 Task: Open Card Competitive Analysis Research in Board Project Management to Workspace Customer Support and add a team member Softage.3@softage.net, a label Red, a checklist Budget Tracker, an attachment from your onedrive, a color Red and finally, add a card description 'Plan and execute company team-building activity at a virtual escape room' and a comment 'Its important to ensure that this task aligns with our overall project goals as it is part of a larger project.'. Add a start date 'Jan 07, 1900' with a due date 'Jan 14, 1900'
Action: Mouse moved to (85, 337)
Screenshot: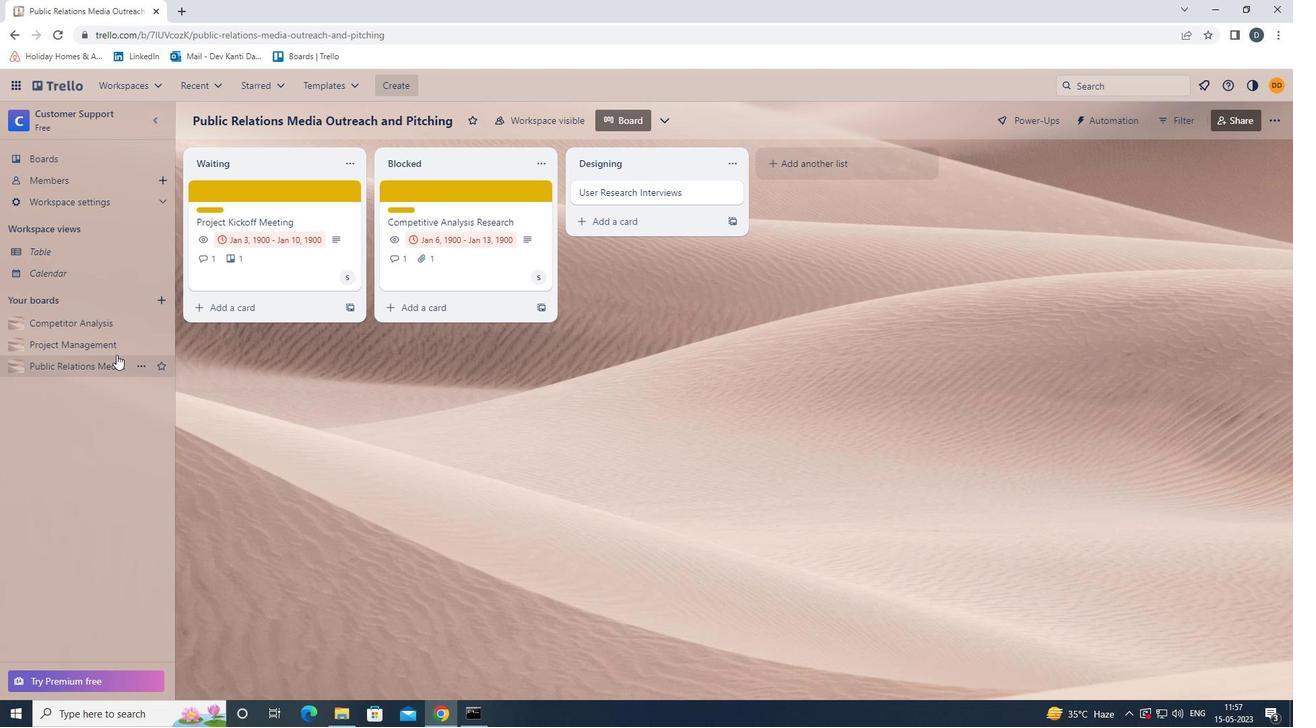 
Action: Mouse pressed left at (85, 337)
Screenshot: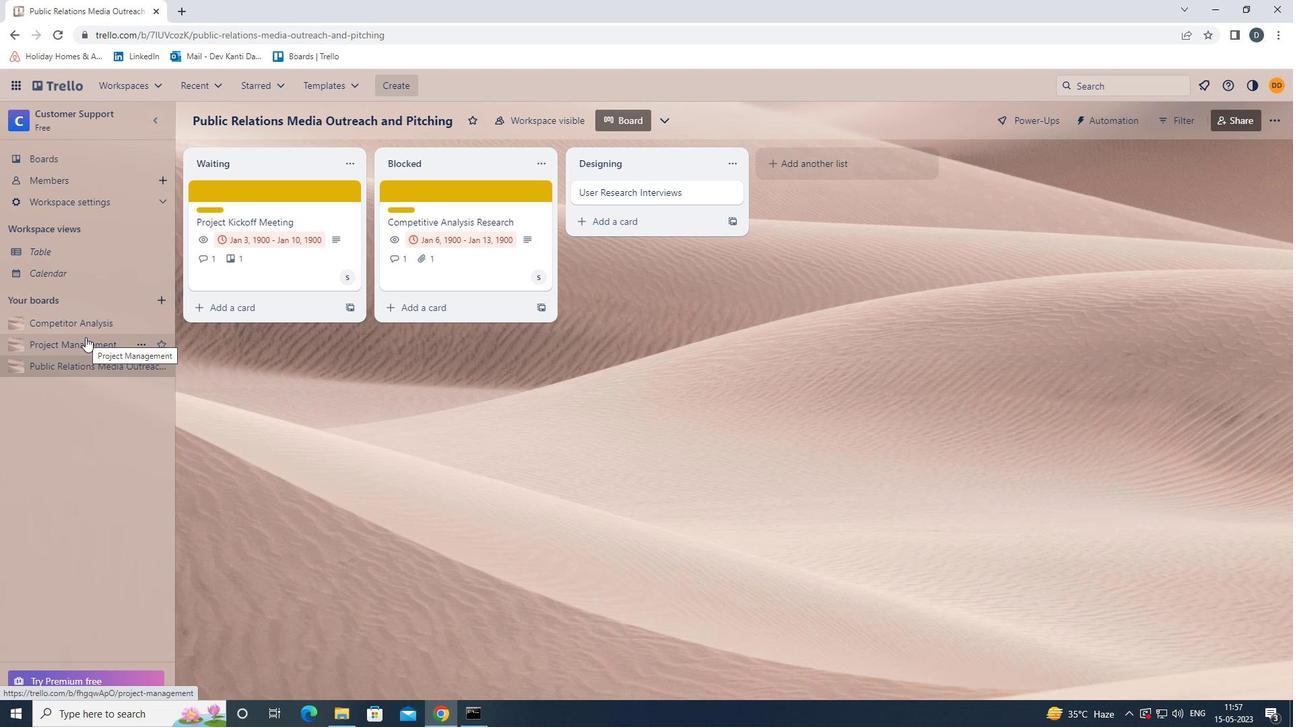 
Action: Mouse moved to (628, 199)
Screenshot: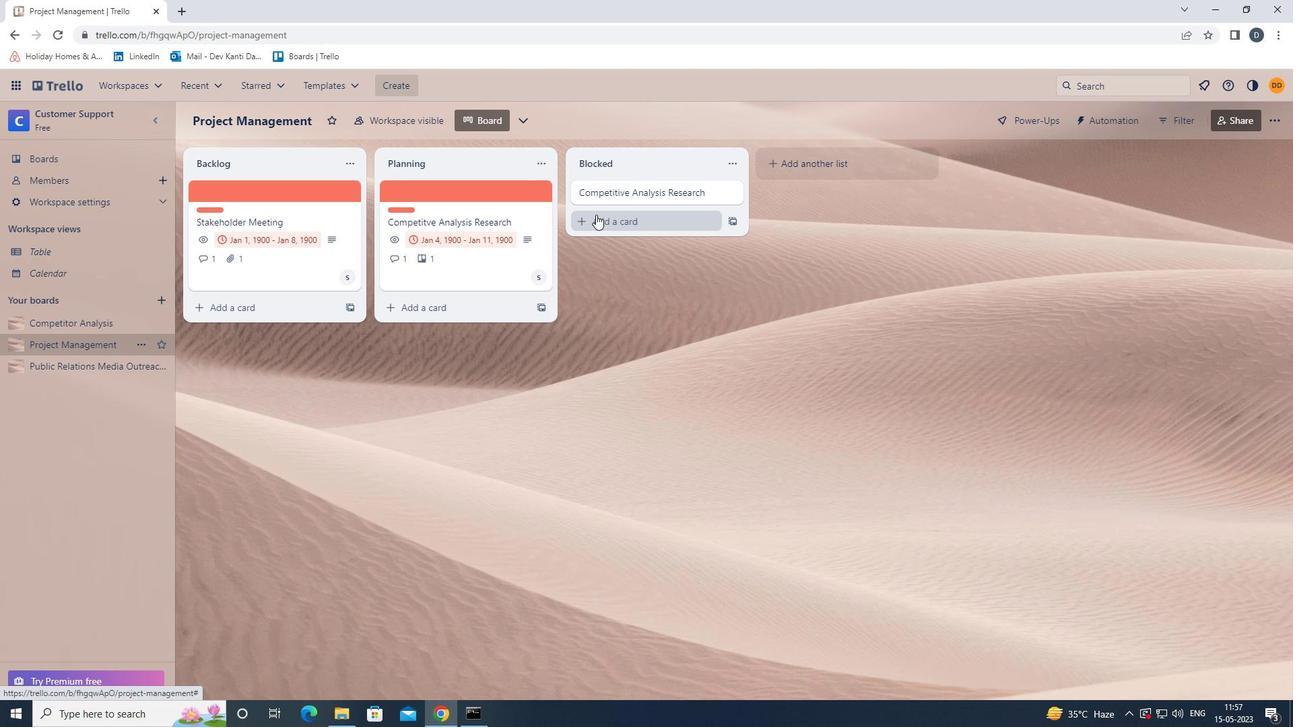 
Action: Mouse pressed left at (628, 199)
Screenshot: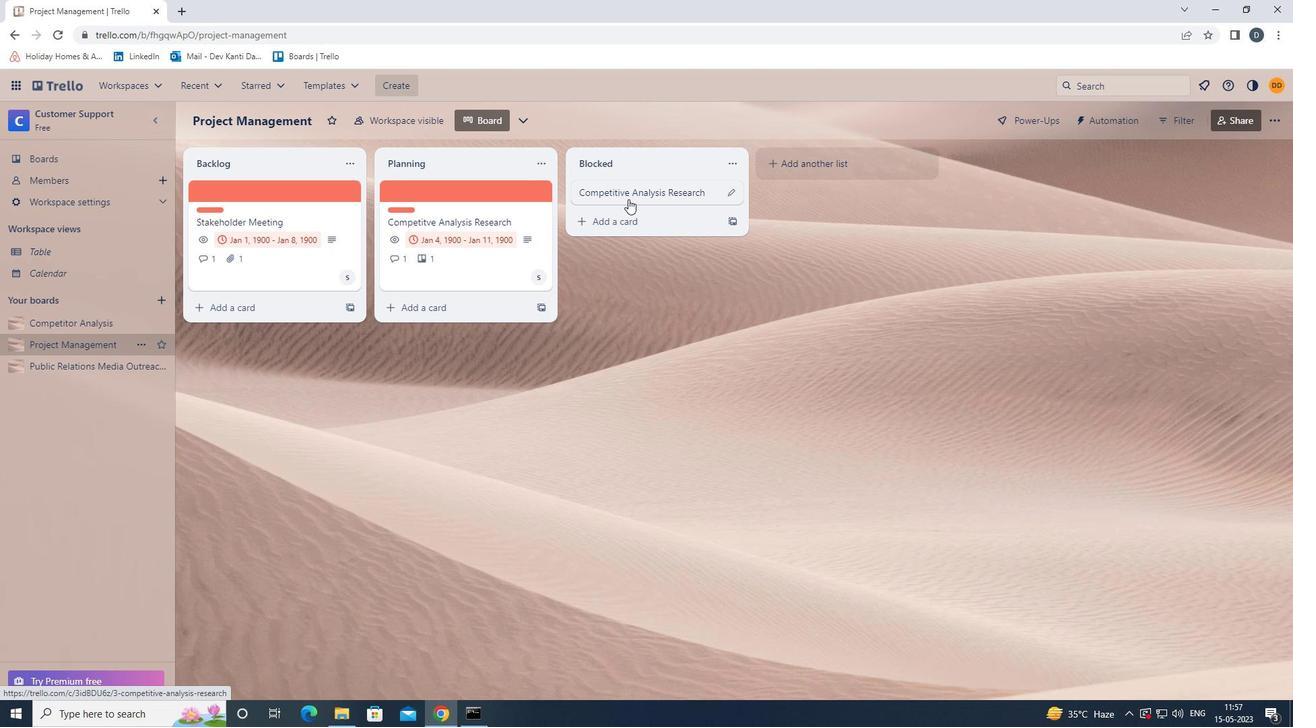 
Action: Mouse moved to (810, 249)
Screenshot: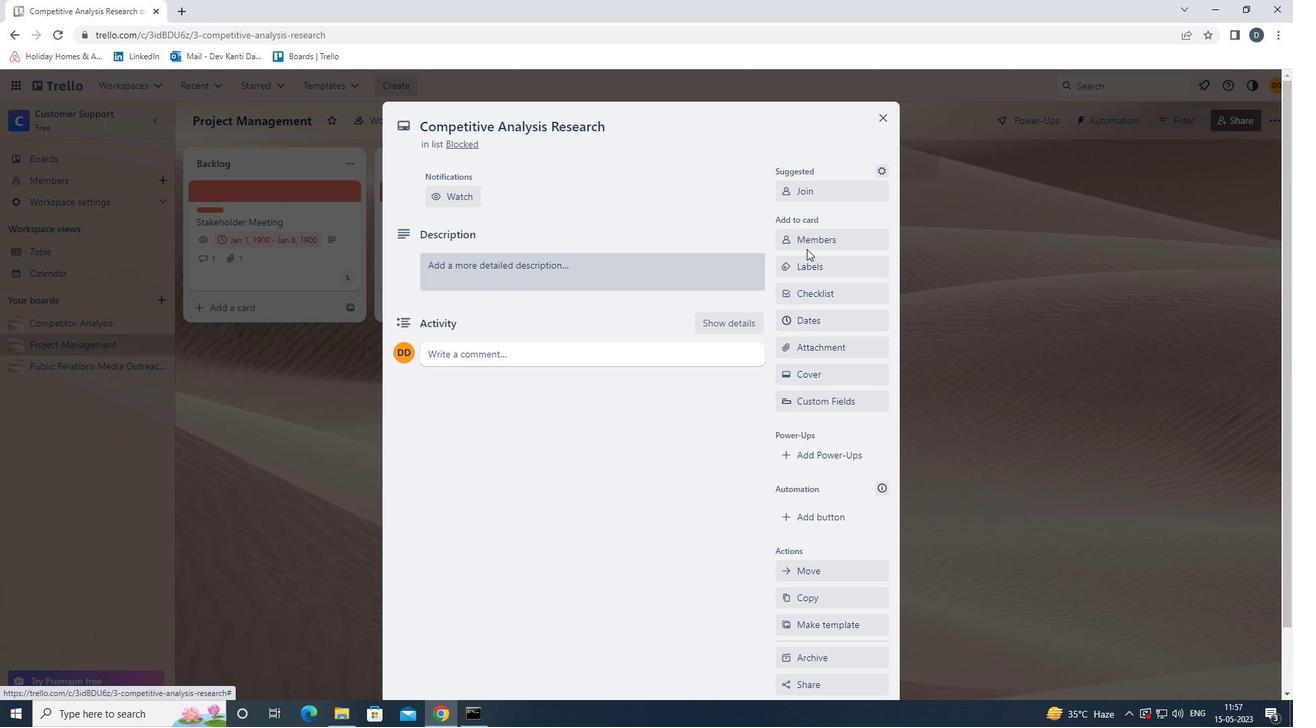 
Action: Mouse pressed left at (810, 249)
Screenshot: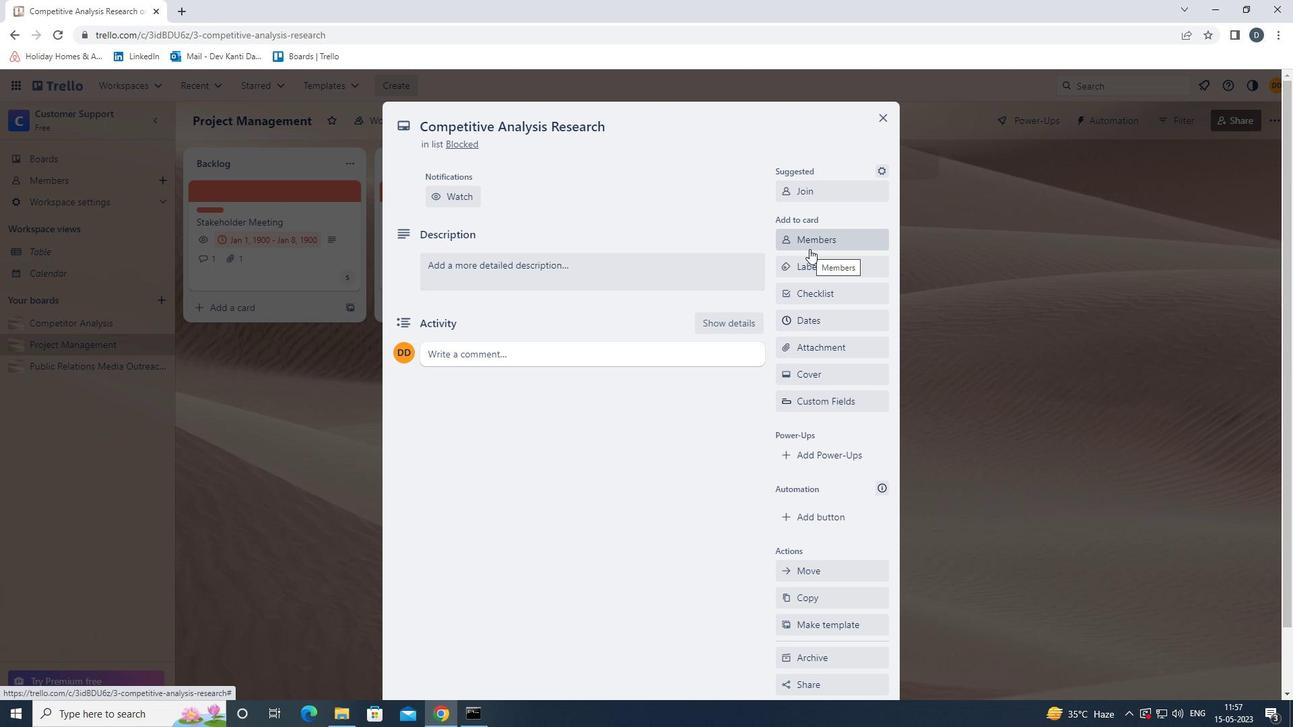 
Action: Key pressed <Key.shift>SOFTAGE.3<Key.shift><Key.shift><Key.shift><Key.shift><Key.shift><Key.shift><Key.shift><Key.shift><Key.shift><Key.shift><Key.shift><Key.shift><Key.shift>@SOFTAGE.NET
Screenshot: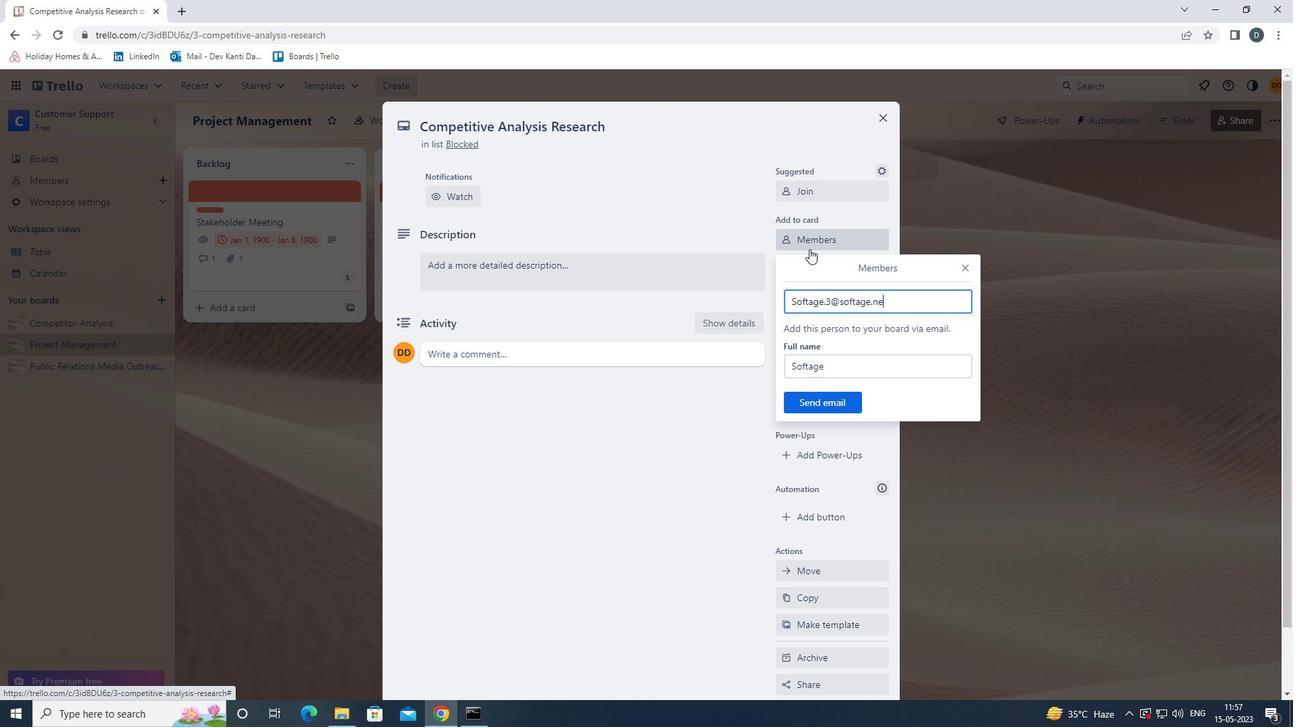 
Action: Mouse moved to (830, 398)
Screenshot: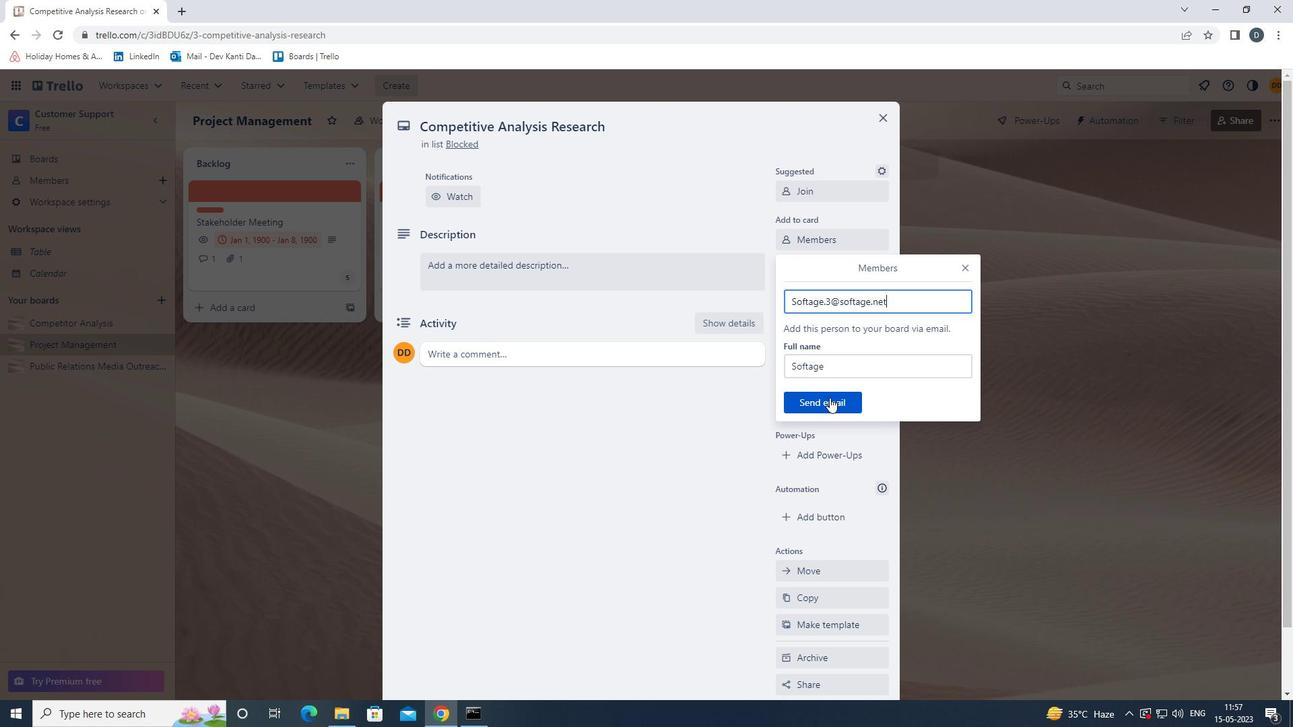 
Action: Mouse pressed left at (830, 398)
Screenshot: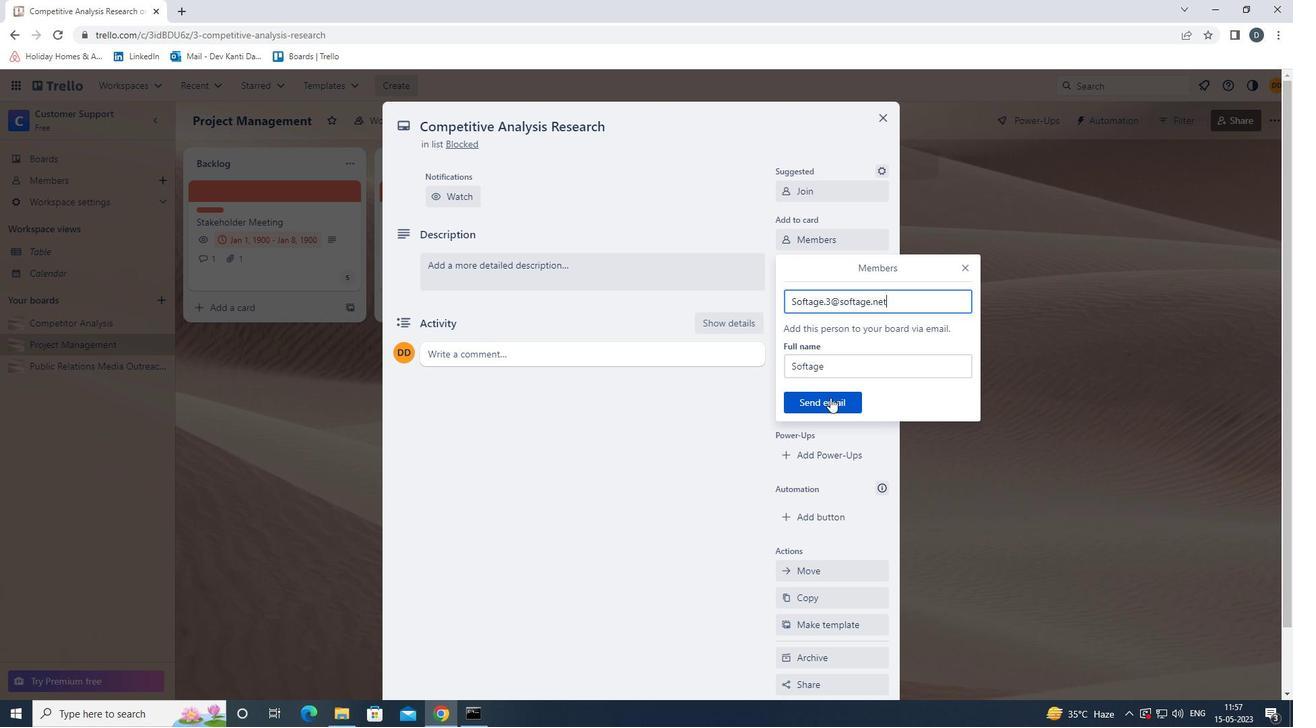 
Action: Mouse moved to (824, 273)
Screenshot: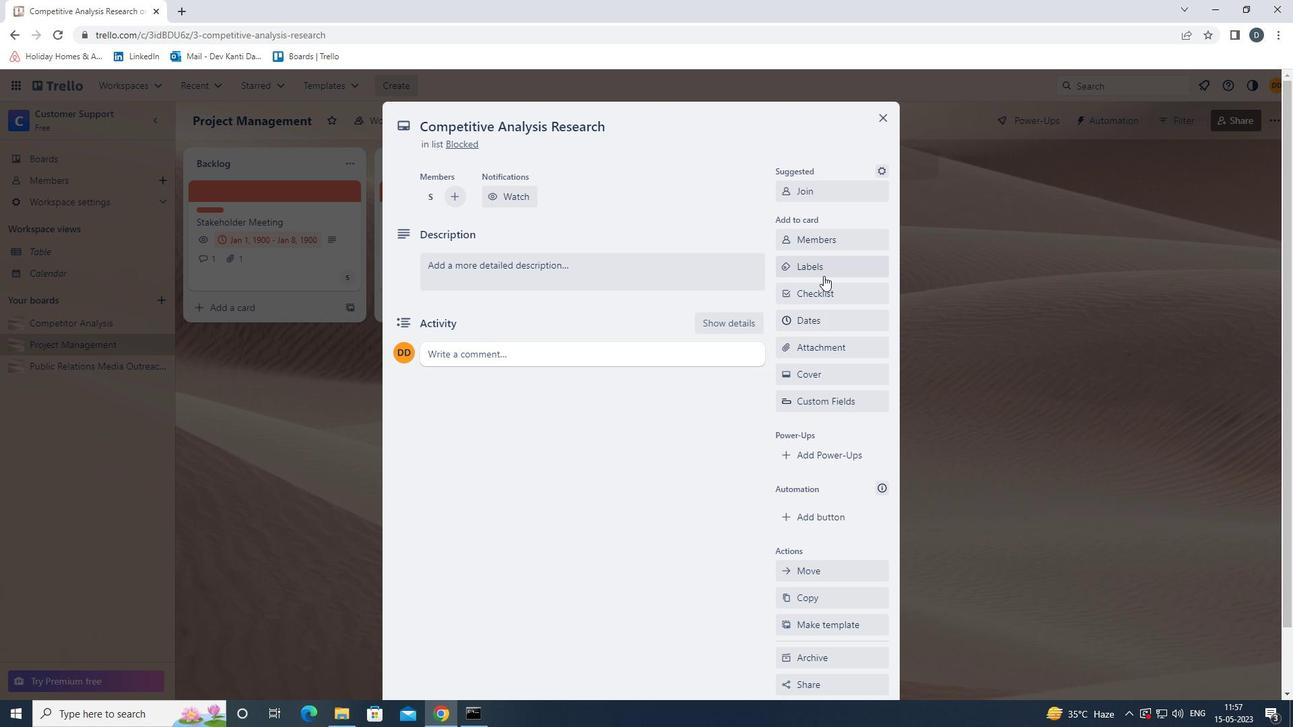 
Action: Mouse pressed left at (824, 273)
Screenshot: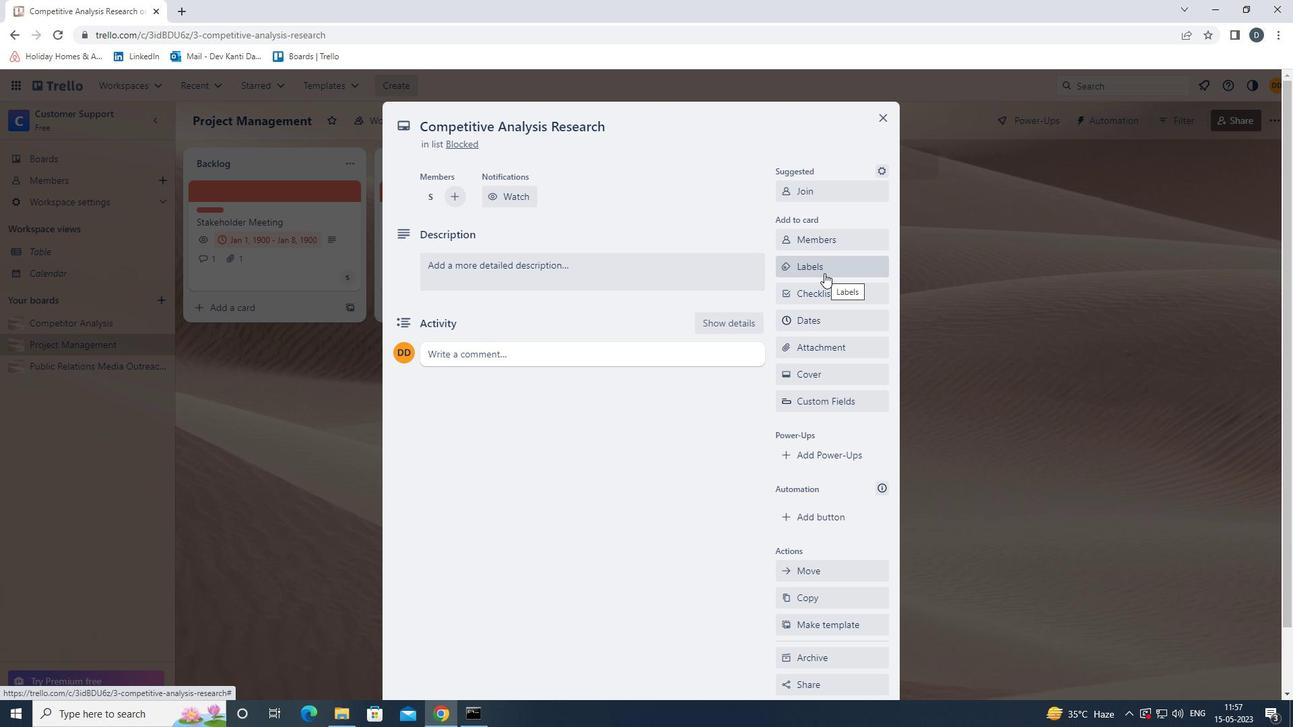 
Action: Mouse moved to (869, 445)
Screenshot: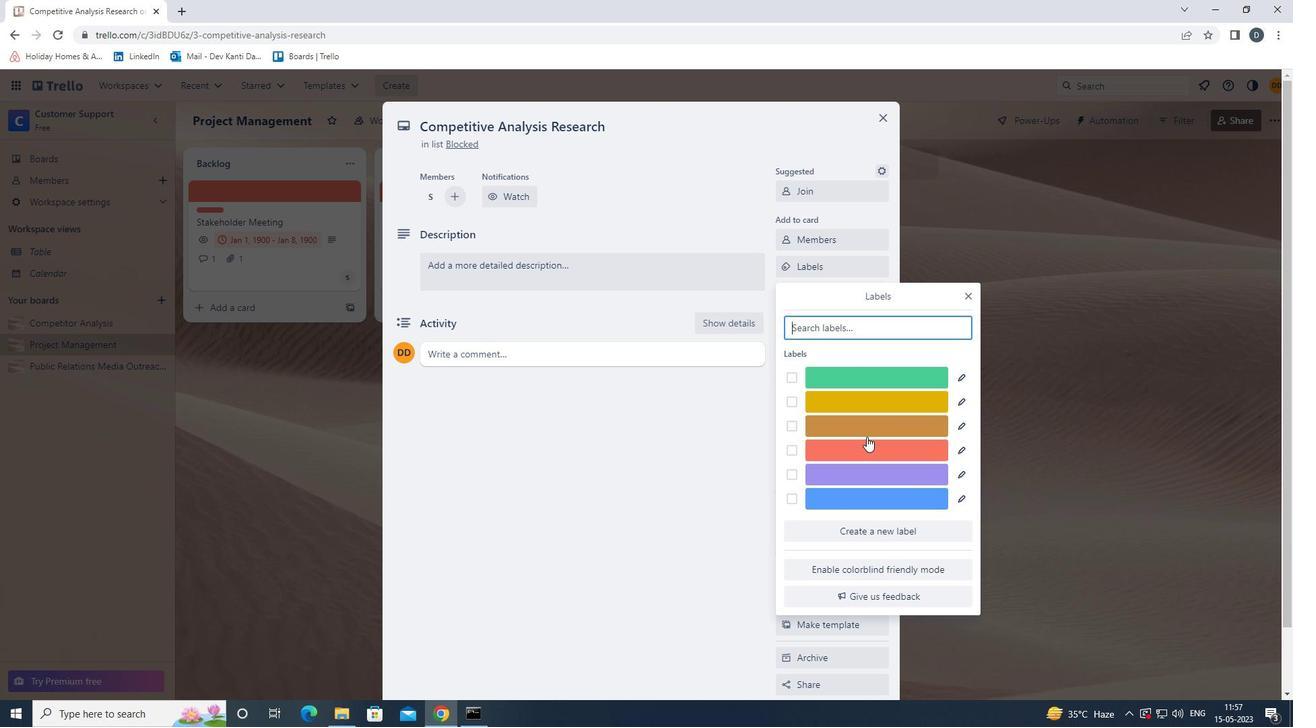 
Action: Mouse pressed left at (869, 445)
Screenshot: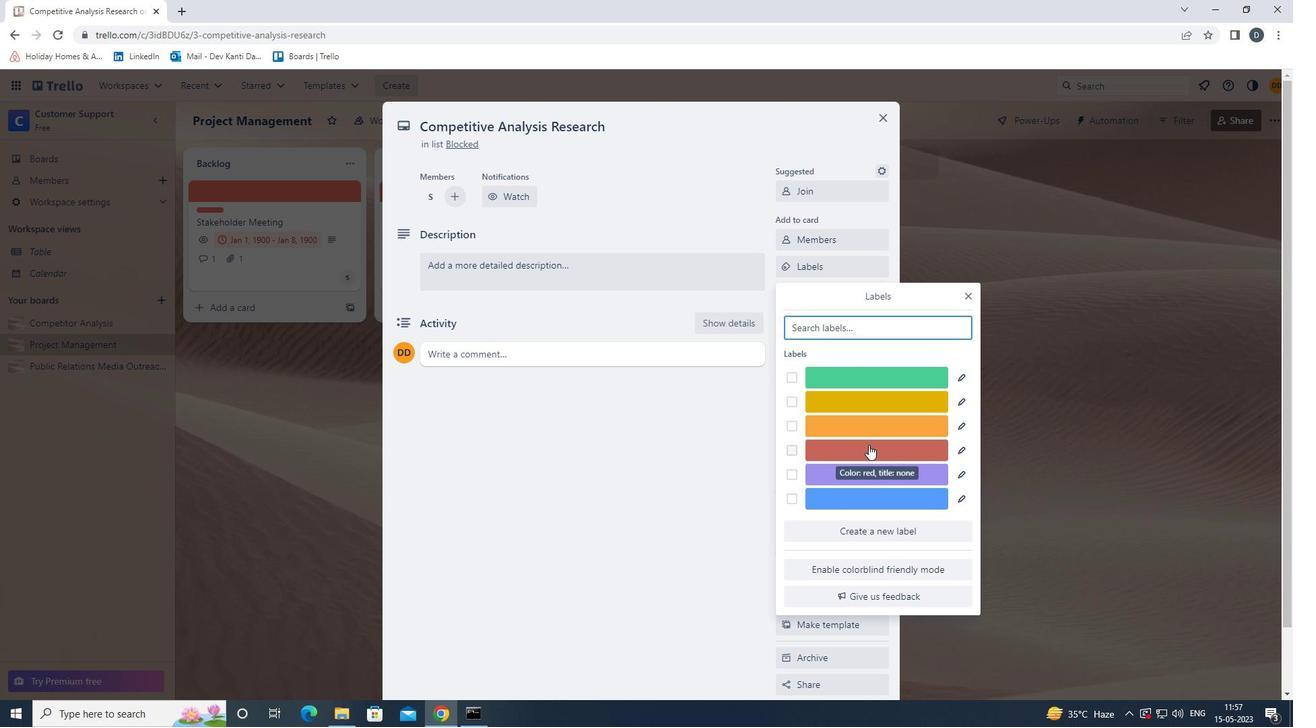 
Action: Mouse moved to (962, 291)
Screenshot: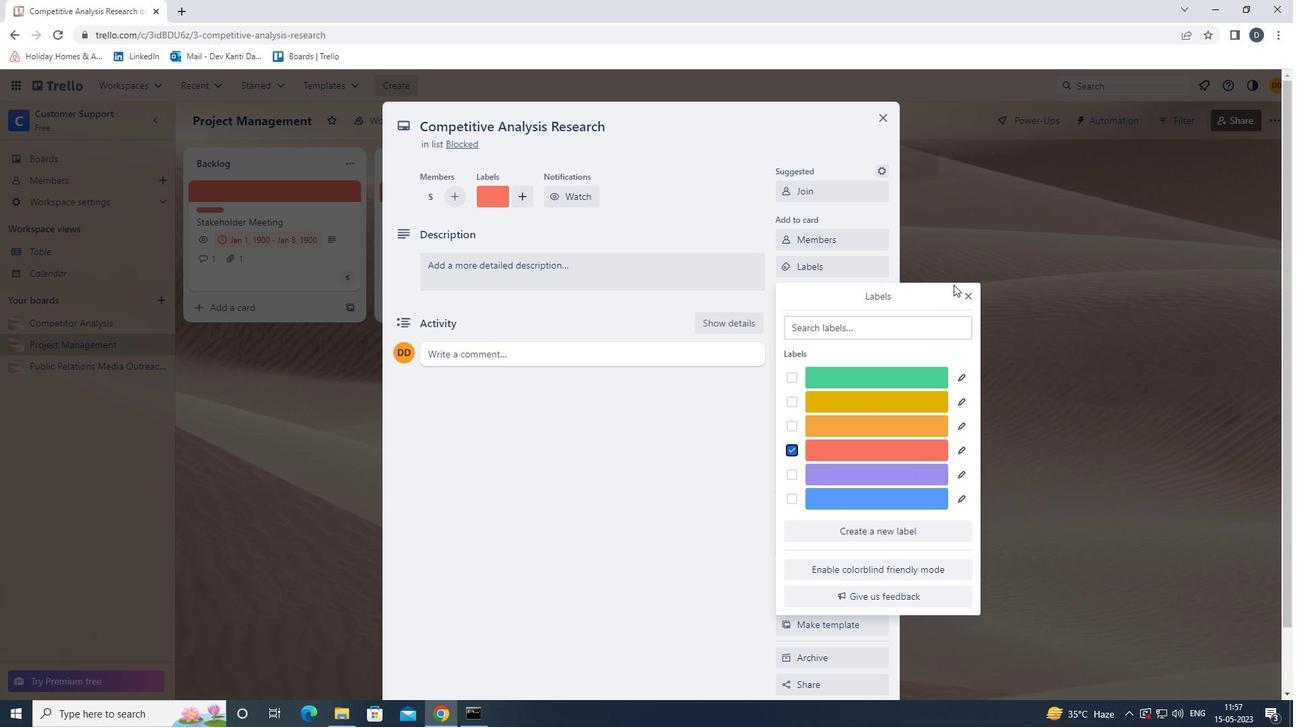 
Action: Mouse pressed left at (962, 291)
Screenshot: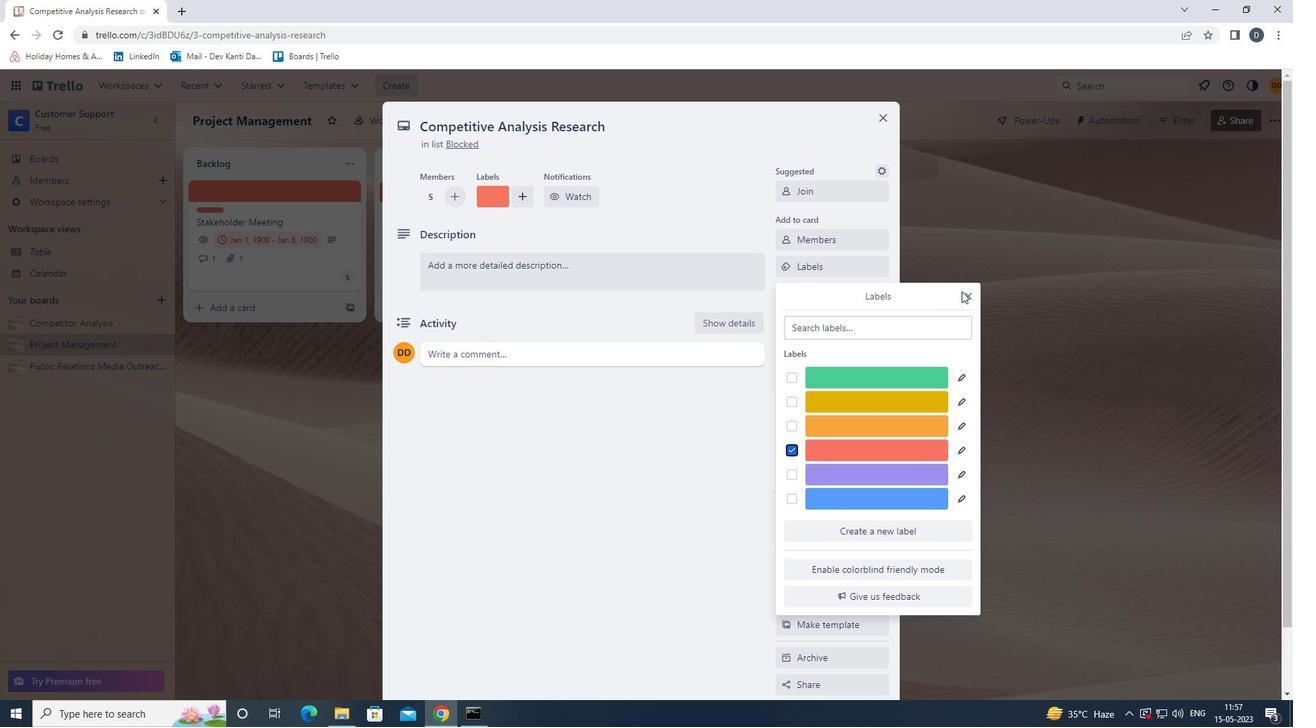 
Action: Mouse moved to (966, 297)
Screenshot: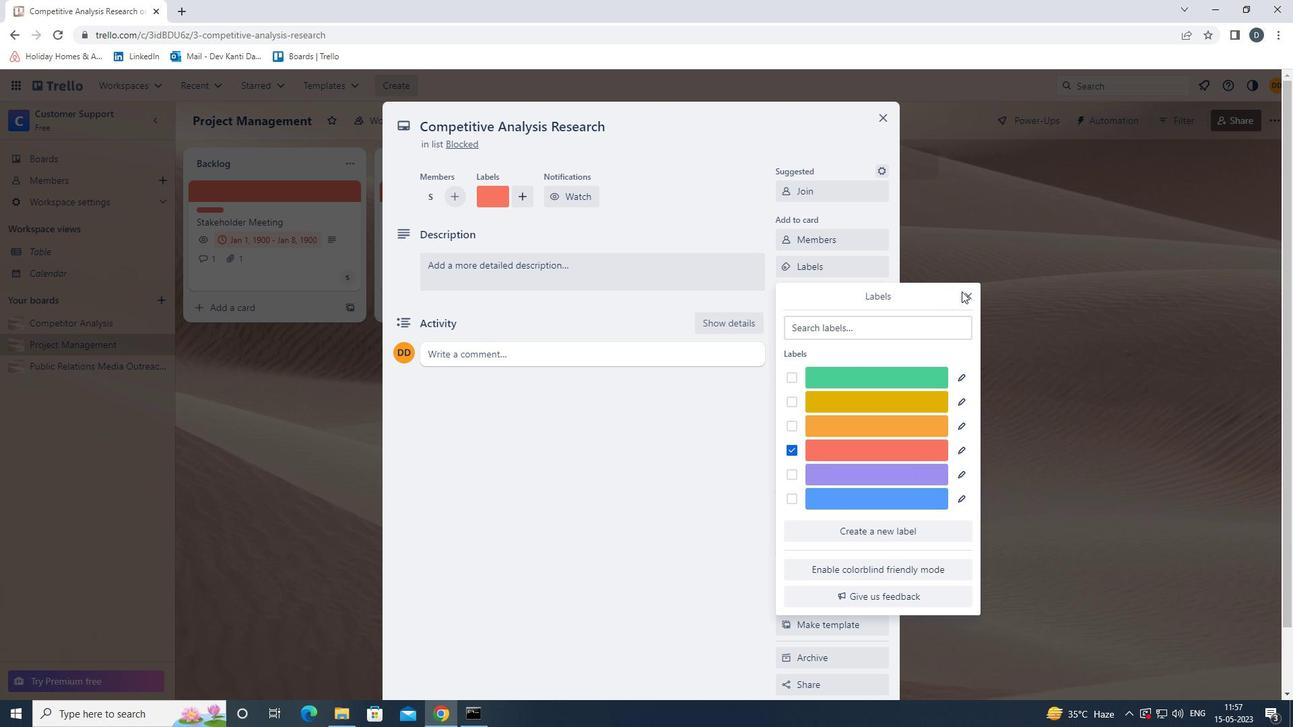 
Action: Mouse pressed left at (966, 297)
Screenshot: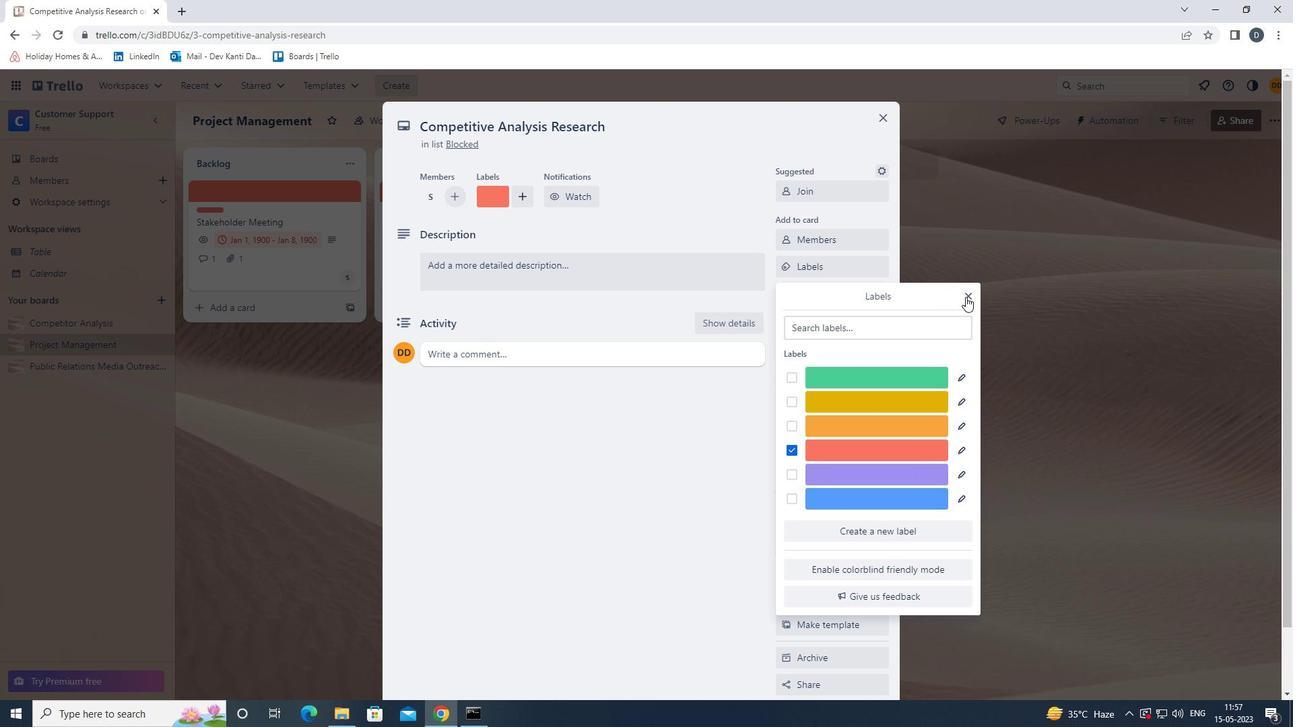 
Action: Mouse moved to (808, 347)
Screenshot: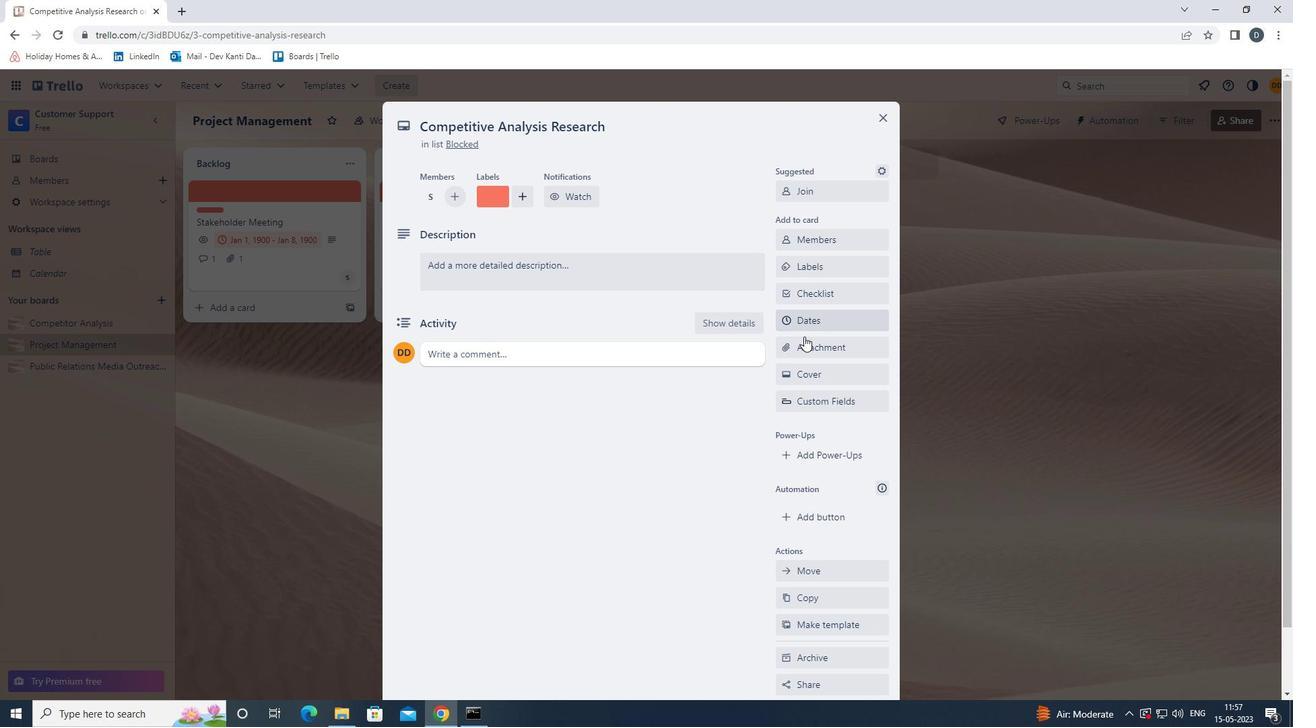 
Action: Mouse pressed left at (808, 347)
Screenshot: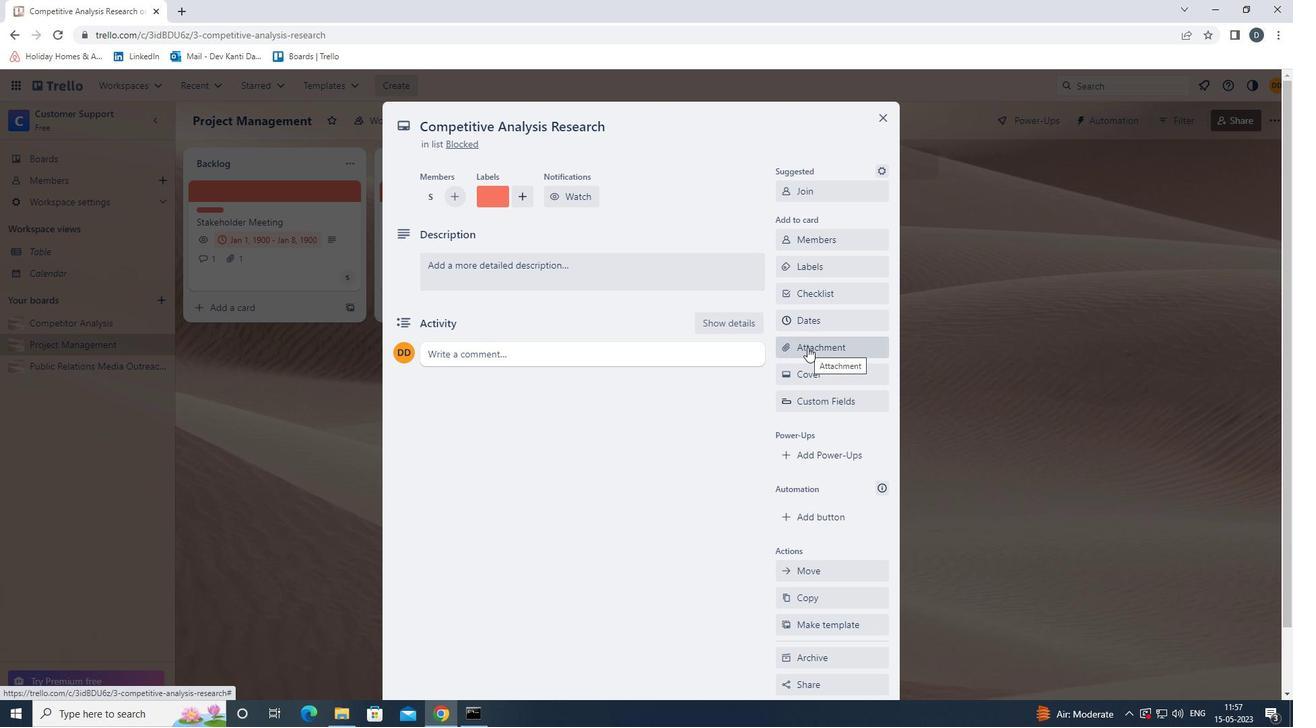
Action: Mouse moved to (840, 295)
Screenshot: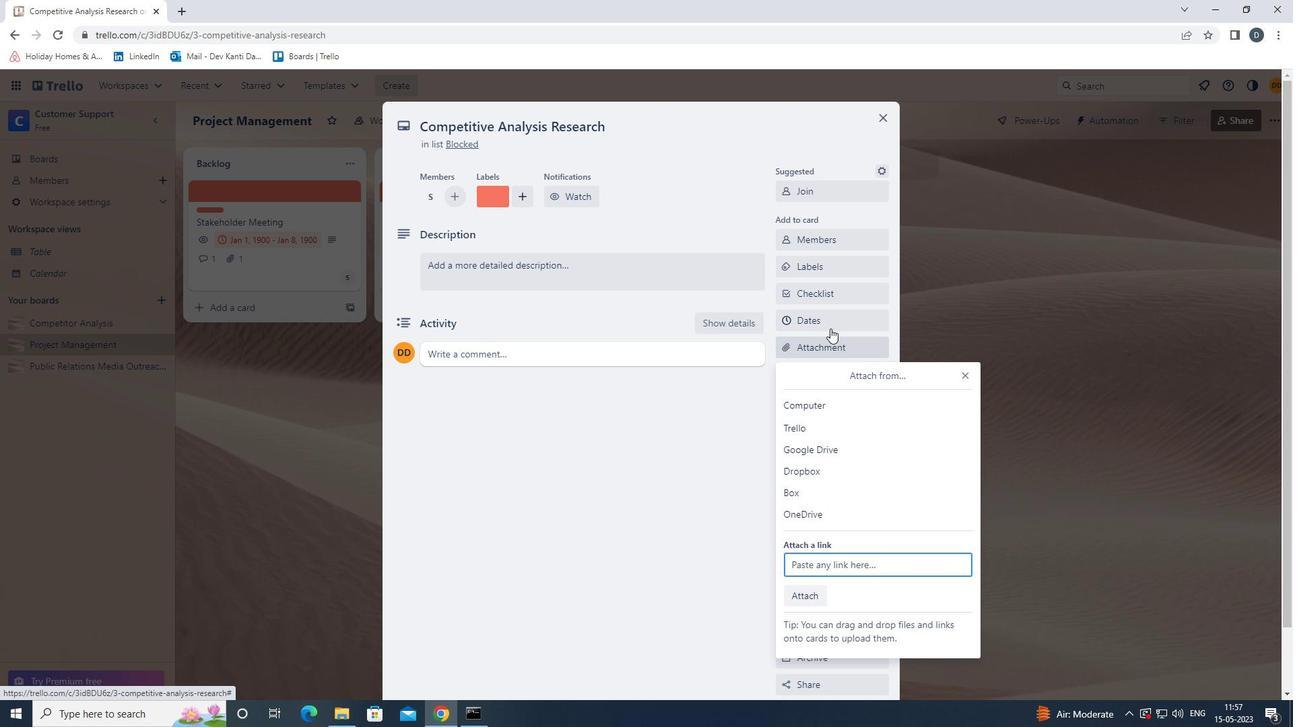 
Action: Mouse pressed left at (840, 295)
Screenshot: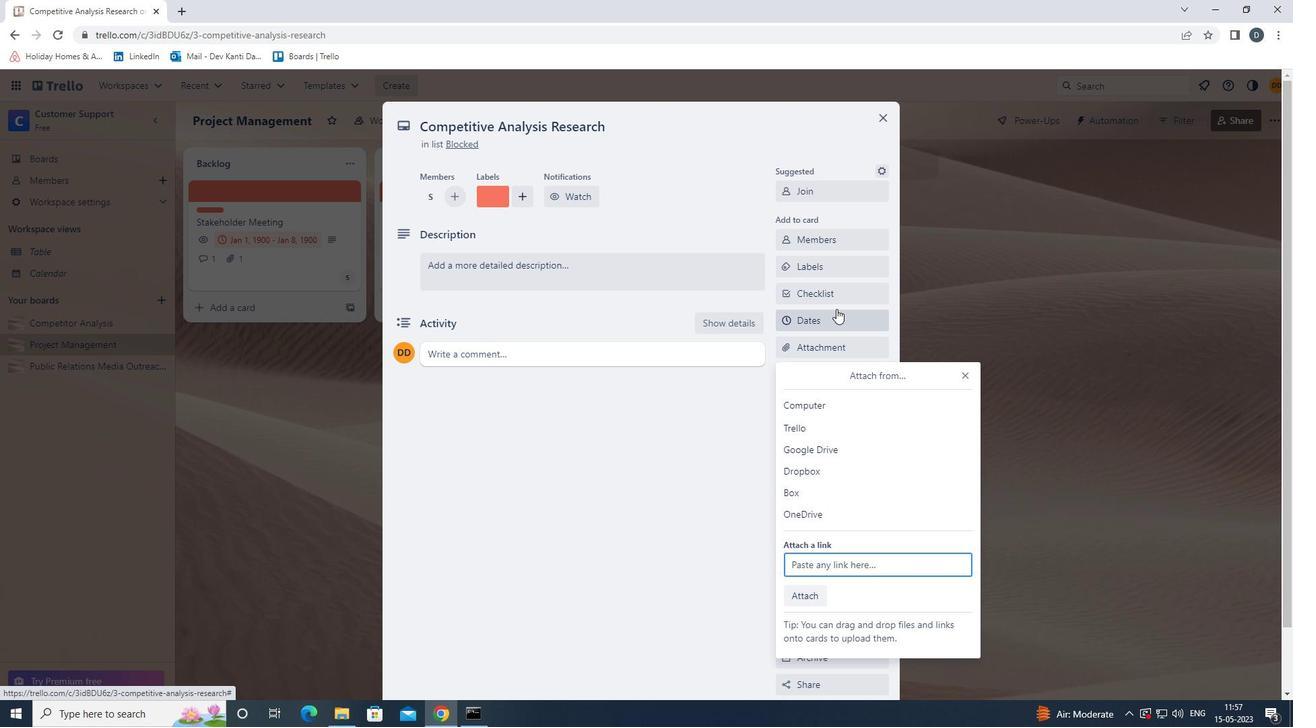 
Action: Mouse moved to (843, 295)
Screenshot: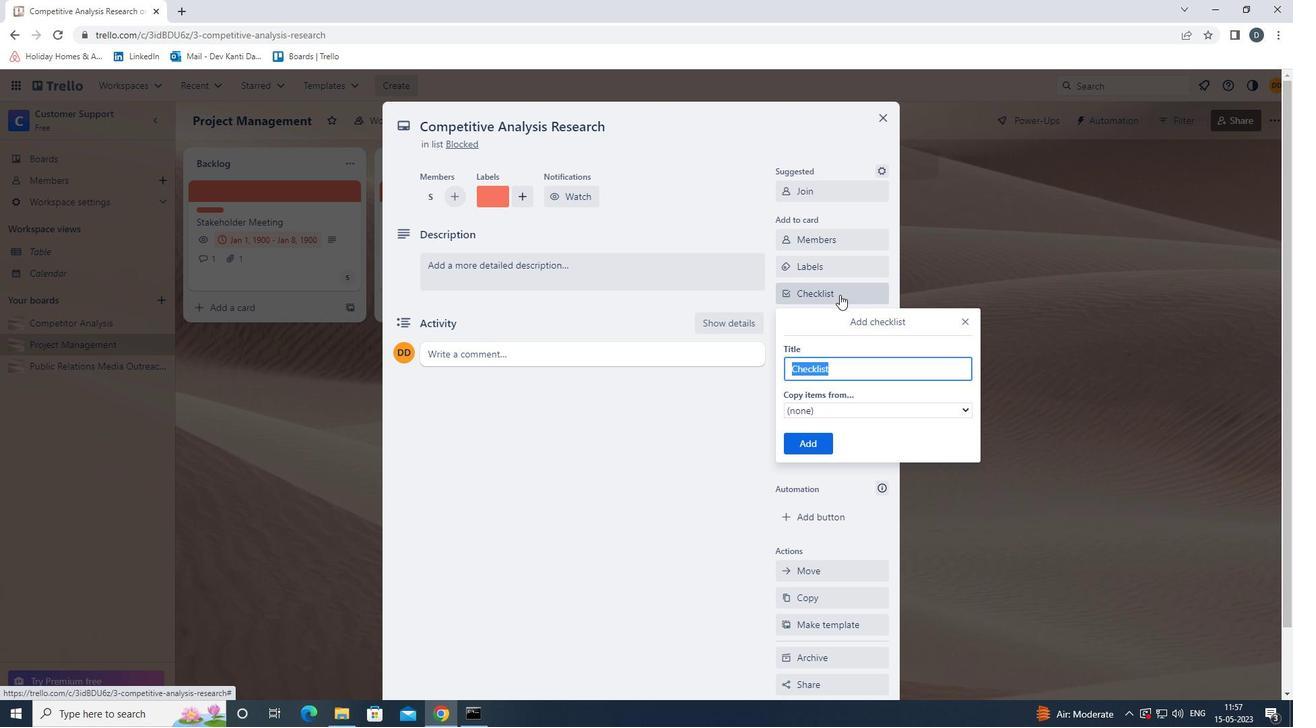 
Action: Key pressed <Key.shift><Key.shift><Key.shift>BUDGET<Key.space><Key.shift>TRACKER<Key.enter>
Screenshot: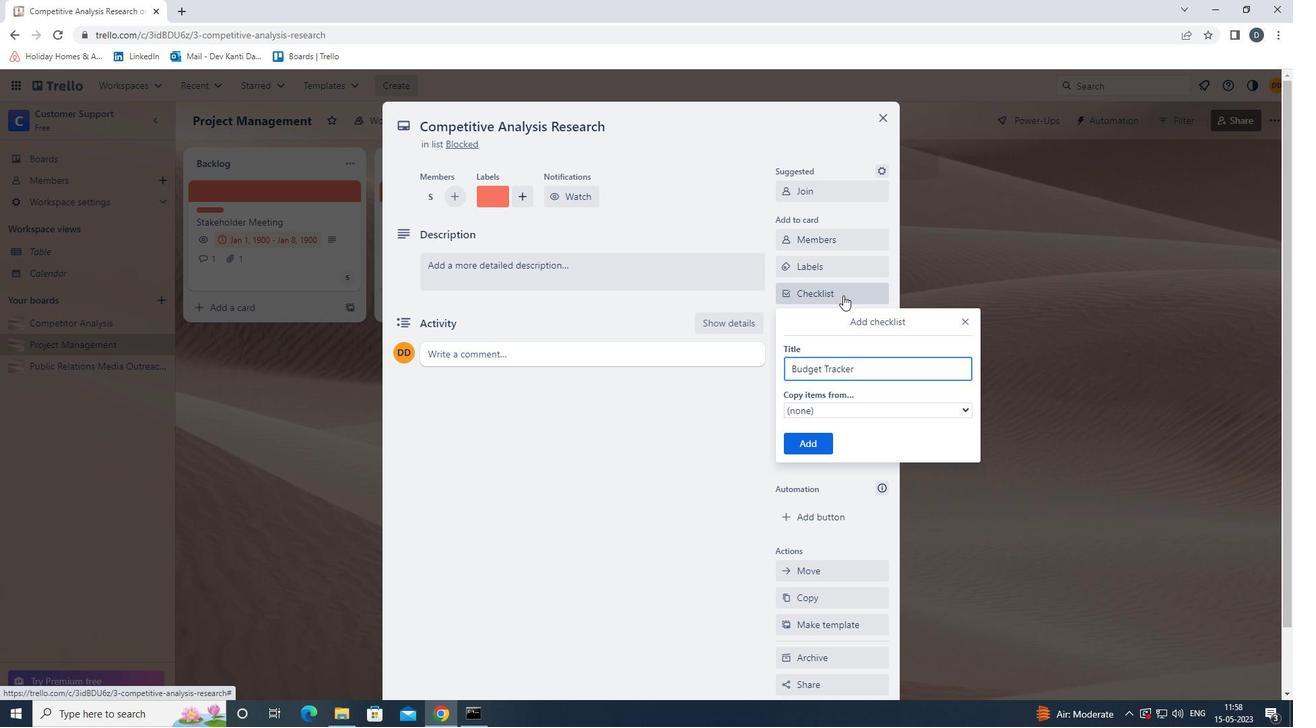 
Action: Mouse moved to (861, 342)
Screenshot: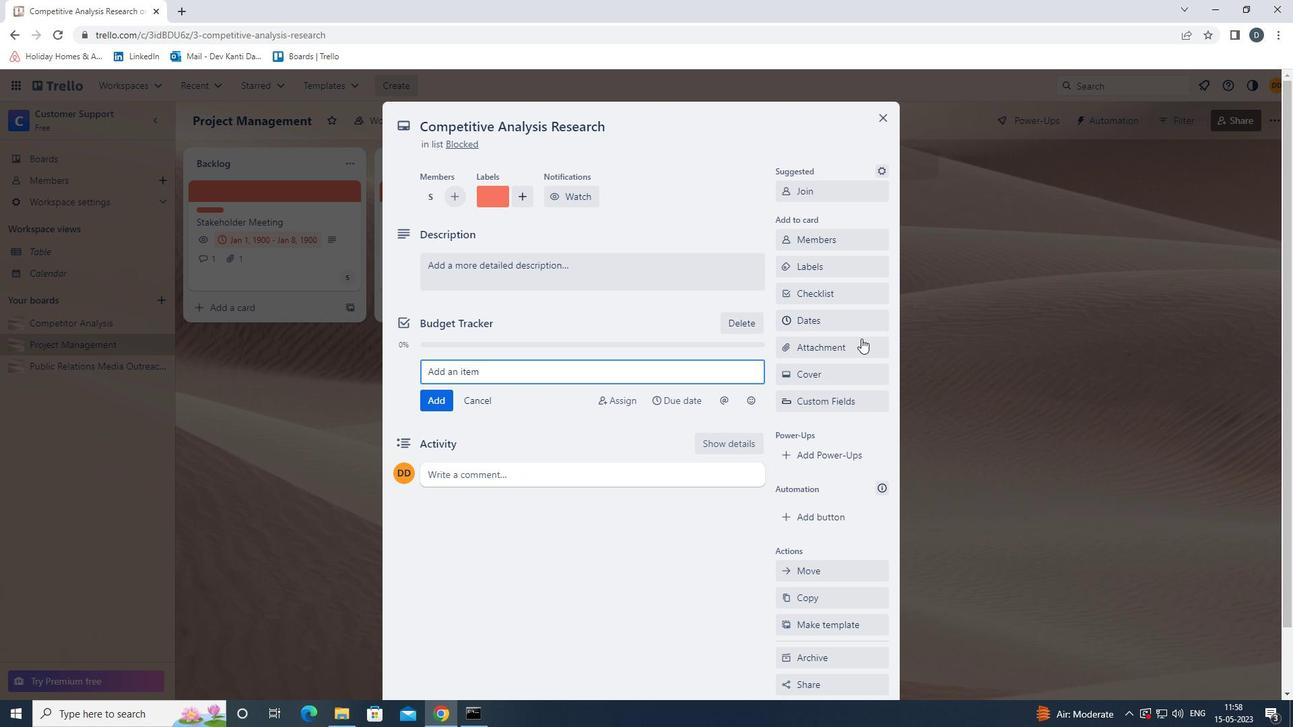 
Action: Mouse pressed left at (861, 342)
Screenshot: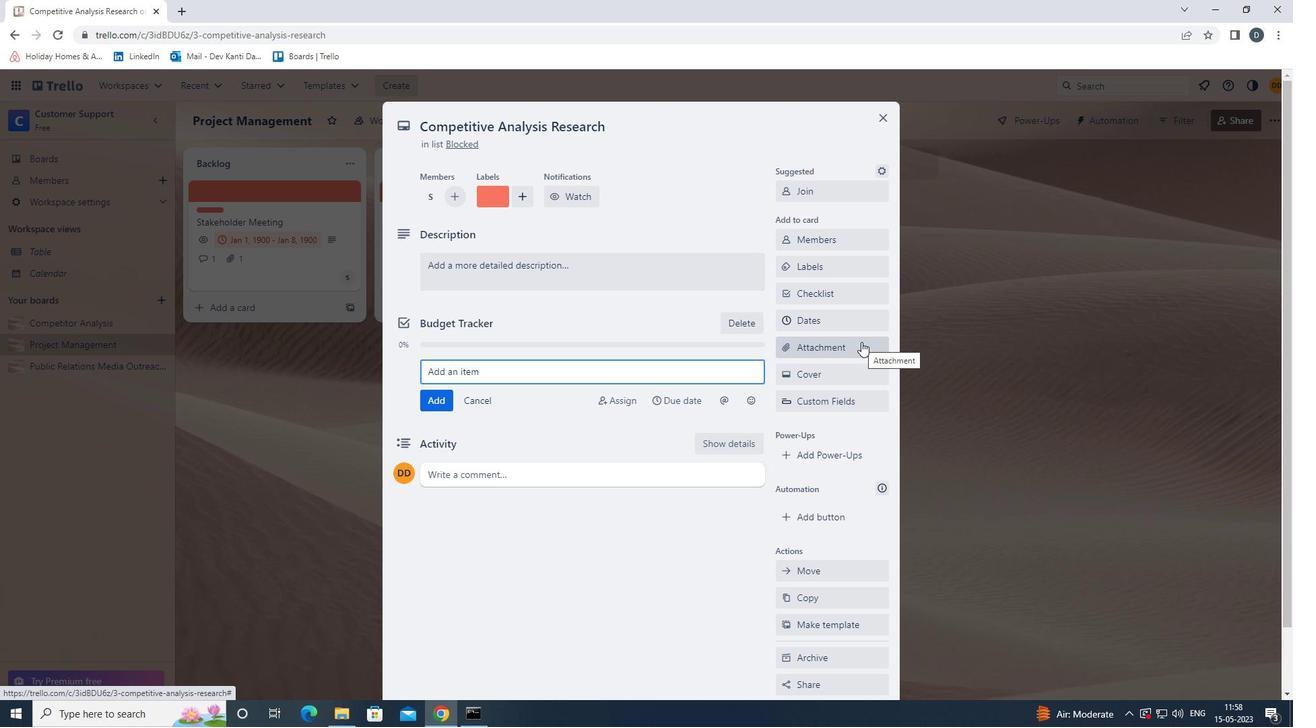 
Action: Mouse moved to (851, 512)
Screenshot: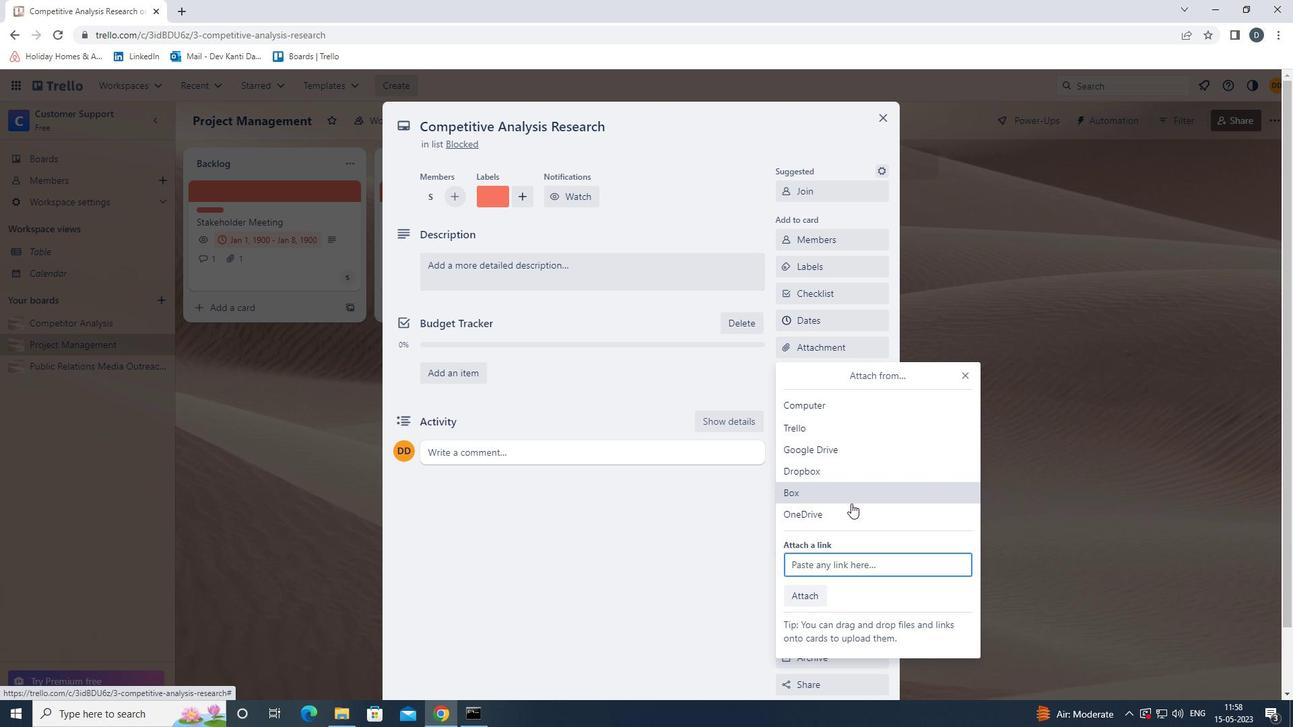 
Action: Mouse pressed left at (851, 512)
Screenshot: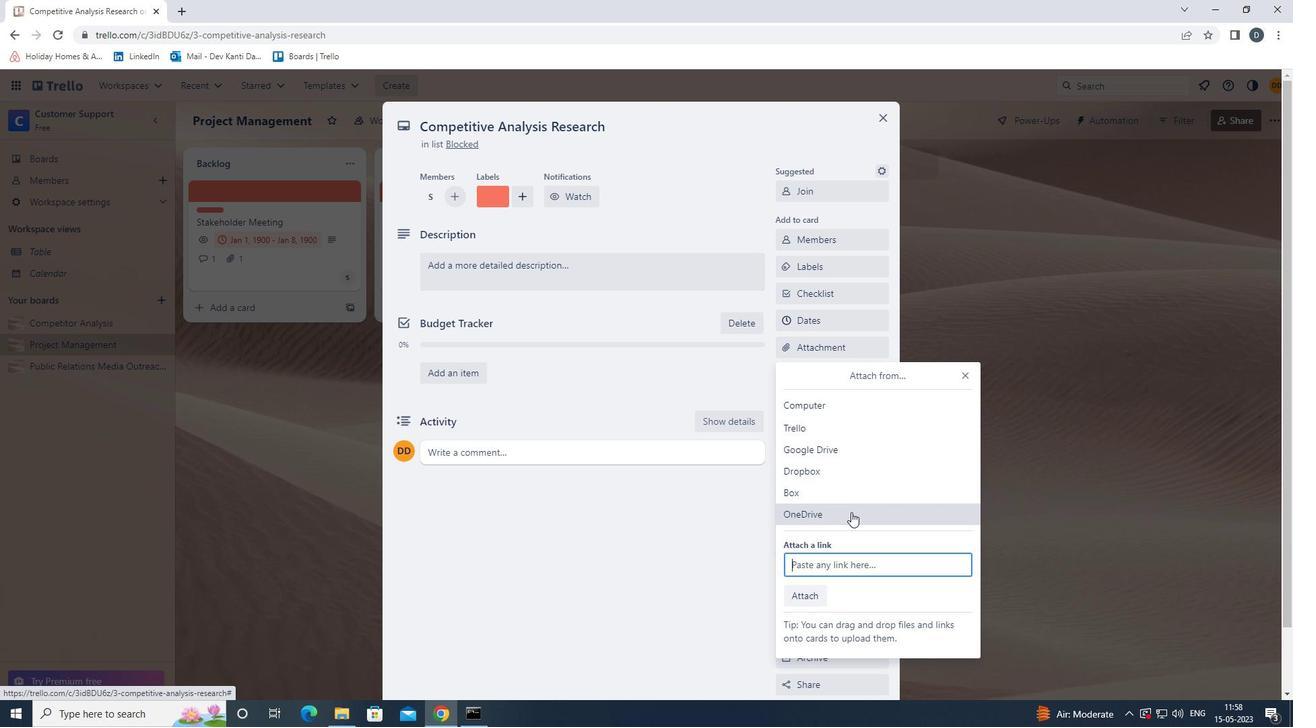 
Action: Mouse moved to (811, 293)
Screenshot: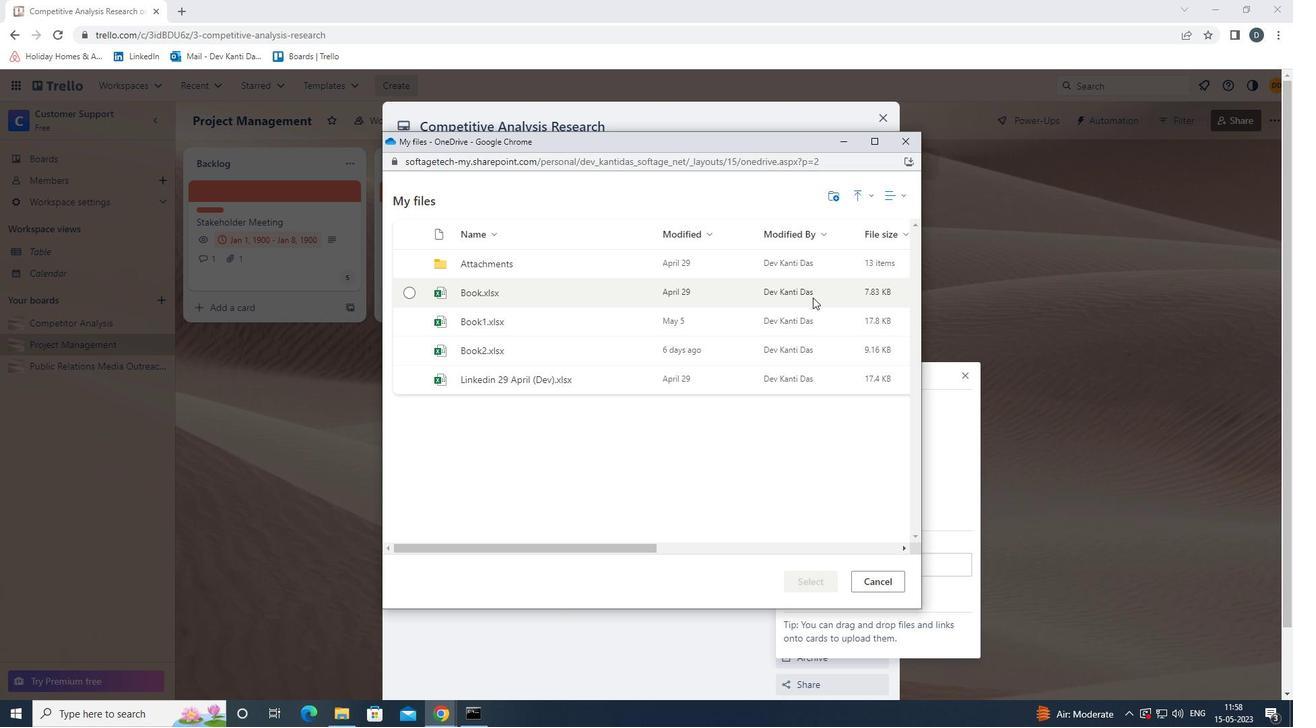 
Action: Mouse pressed left at (811, 293)
Screenshot: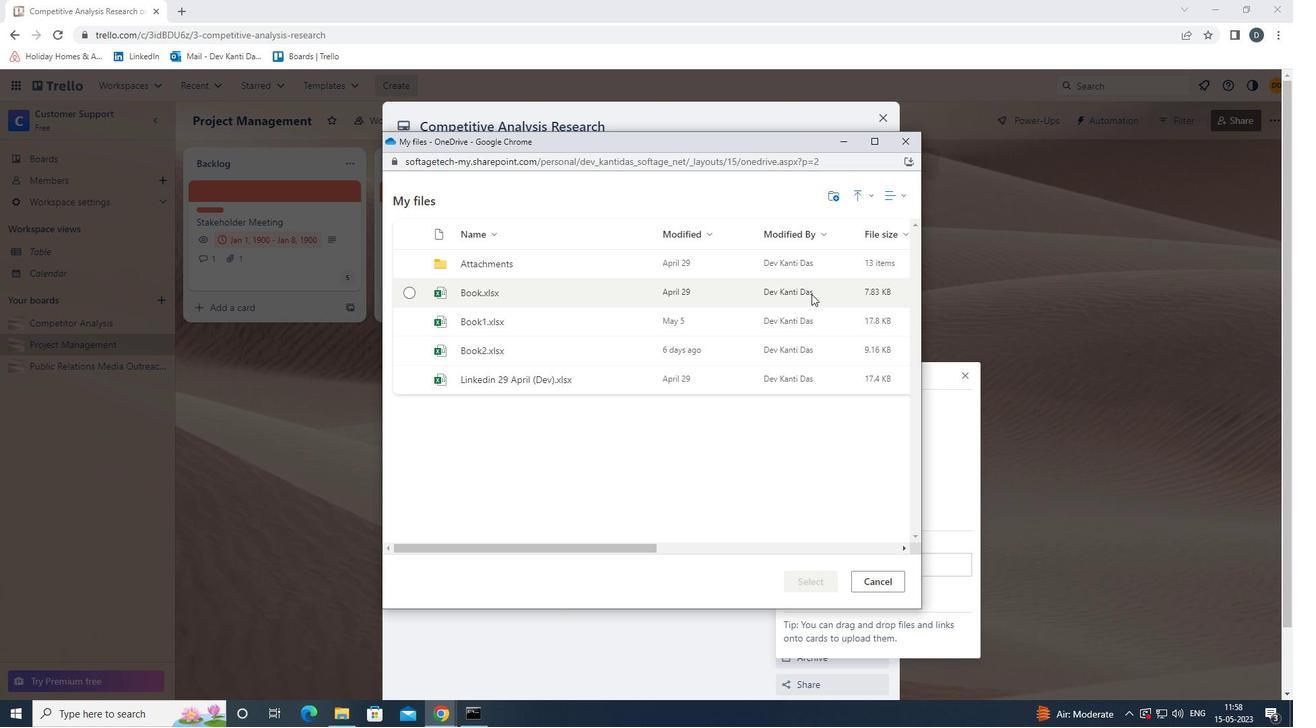 
Action: Mouse moved to (822, 579)
Screenshot: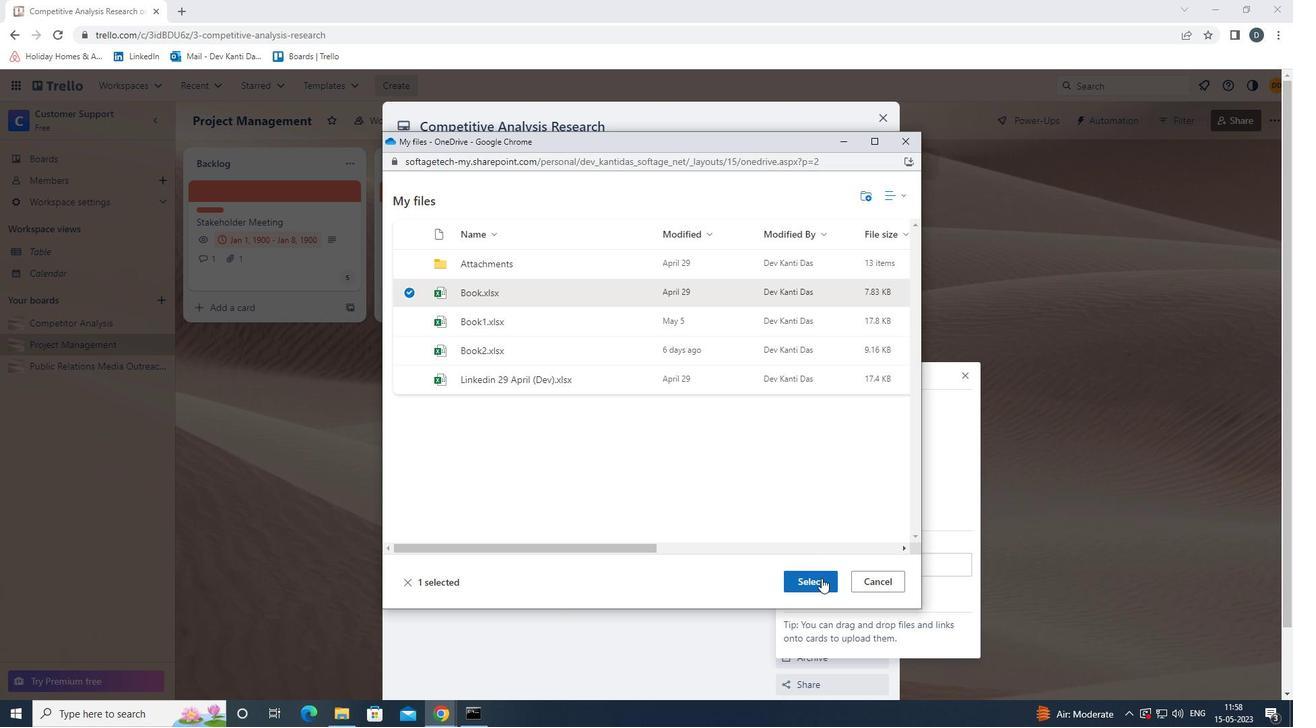 
Action: Mouse pressed left at (822, 579)
Screenshot: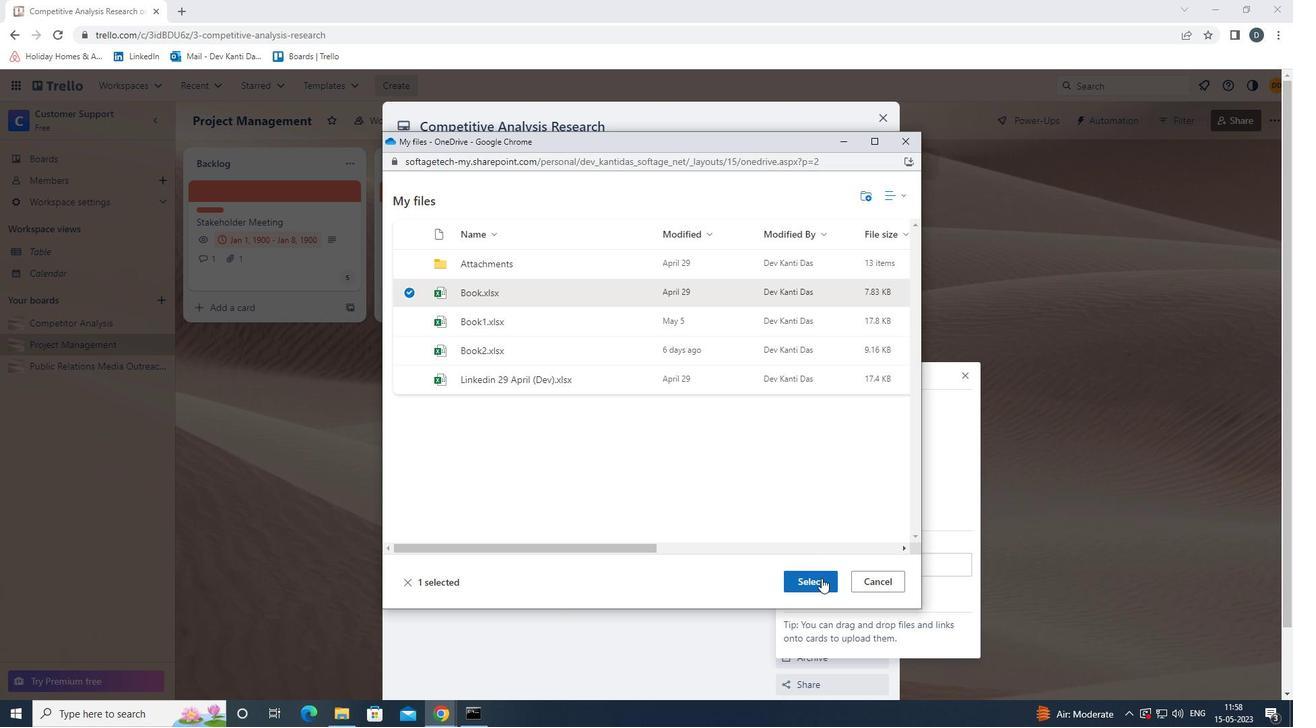 
Action: Mouse moved to (816, 377)
Screenshot: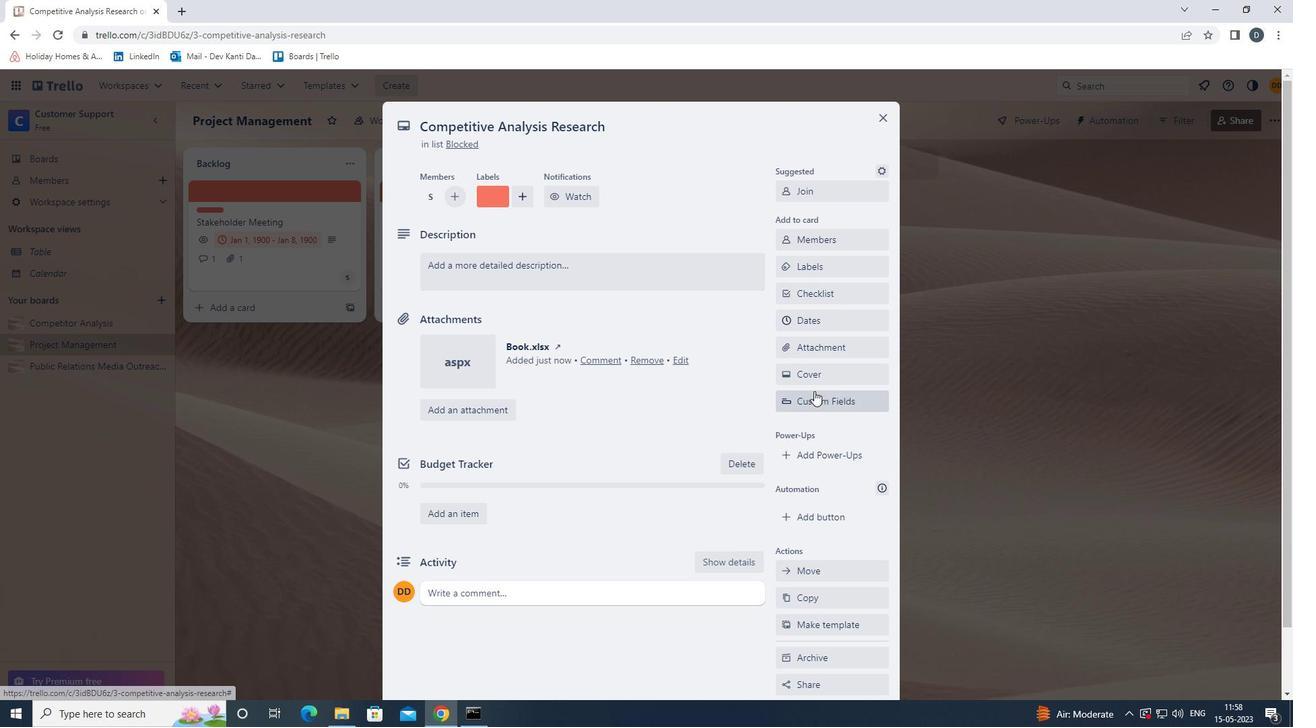 
Action: Mouse pressed left at (816, 377)
Screenshot: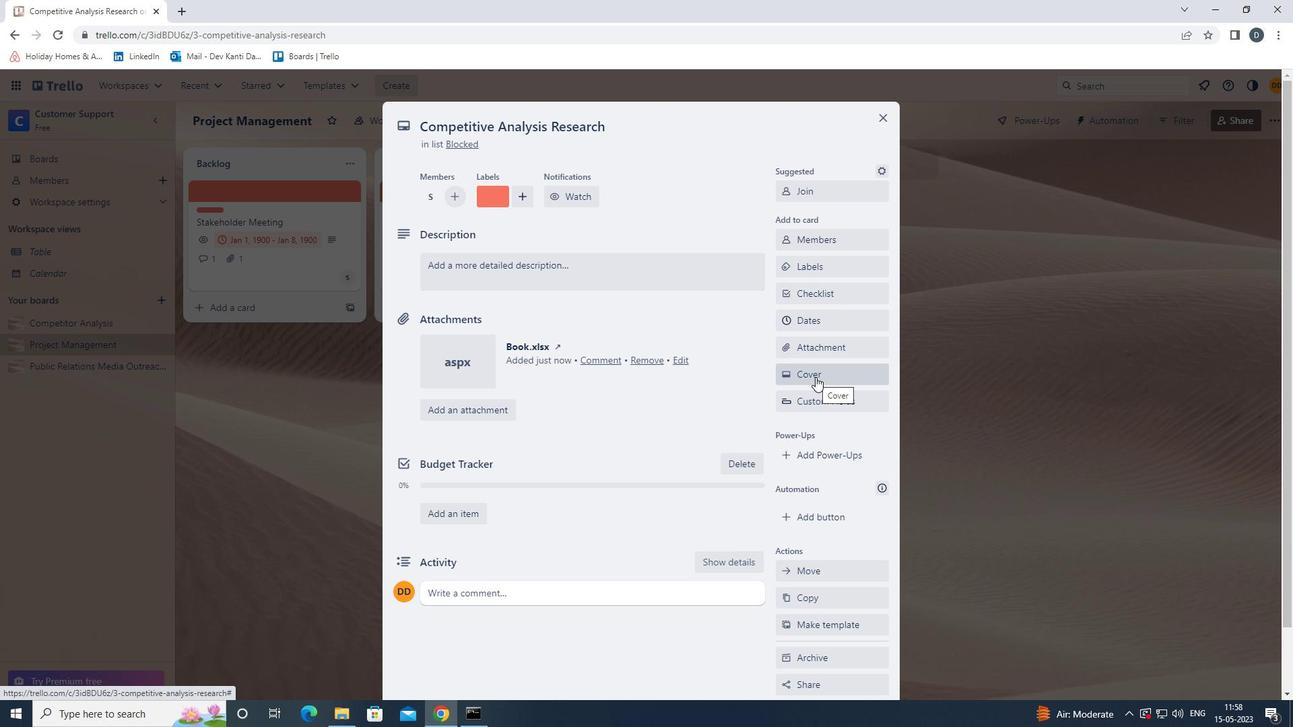 
Action: Mouse moved to (918, 425)
Screenshot: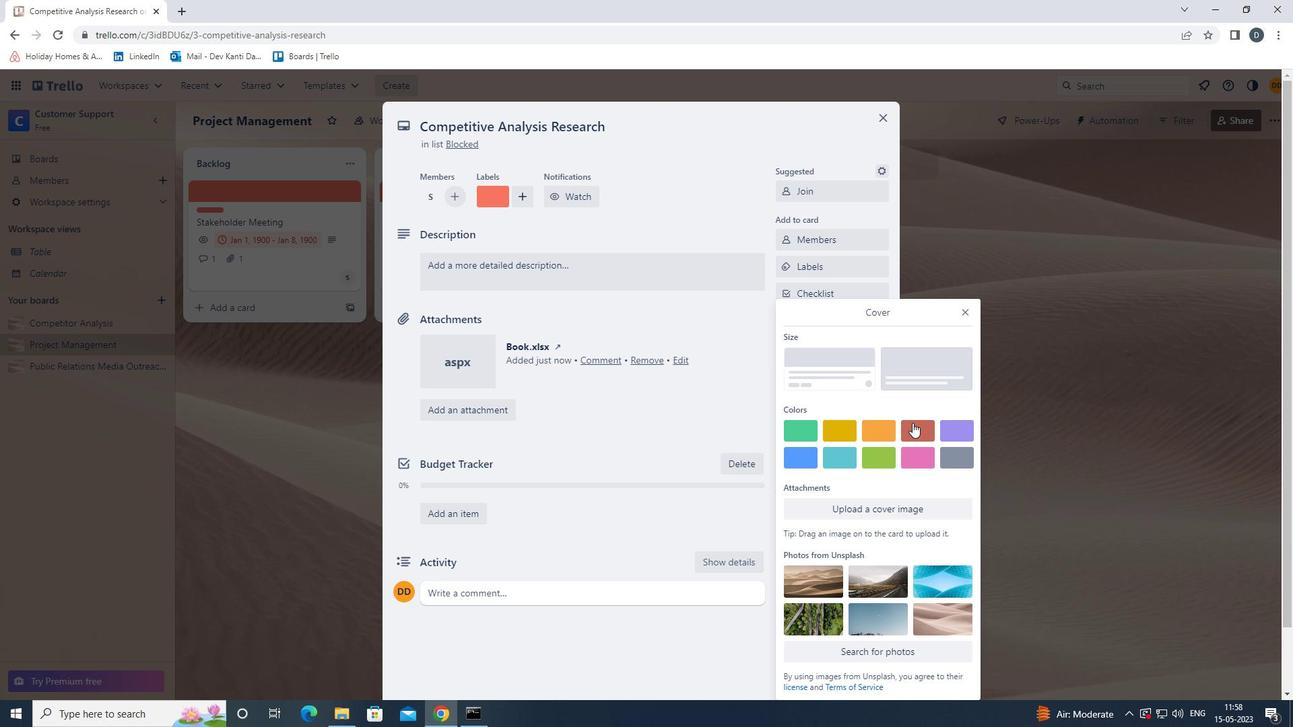 
Action: Mouse pressed left at (918, 425)
Screenshot: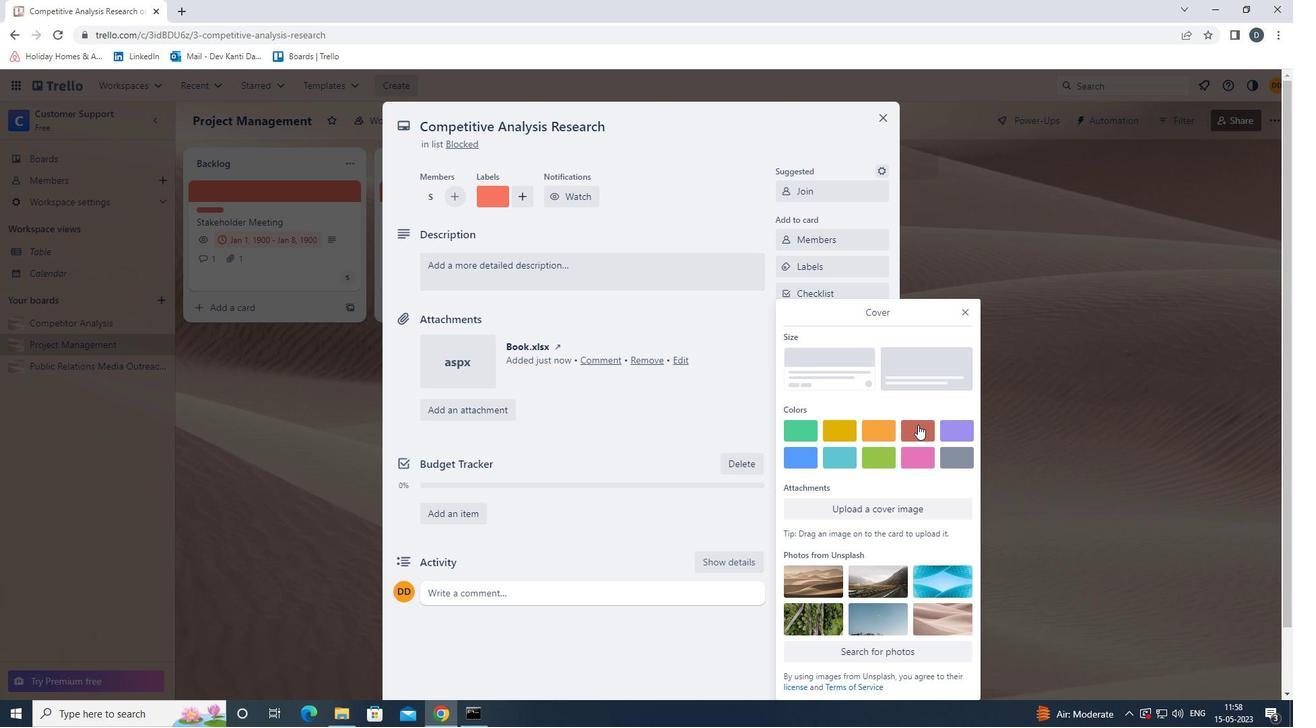 
Action: Mouse moved to (962, 287)
Screenshot: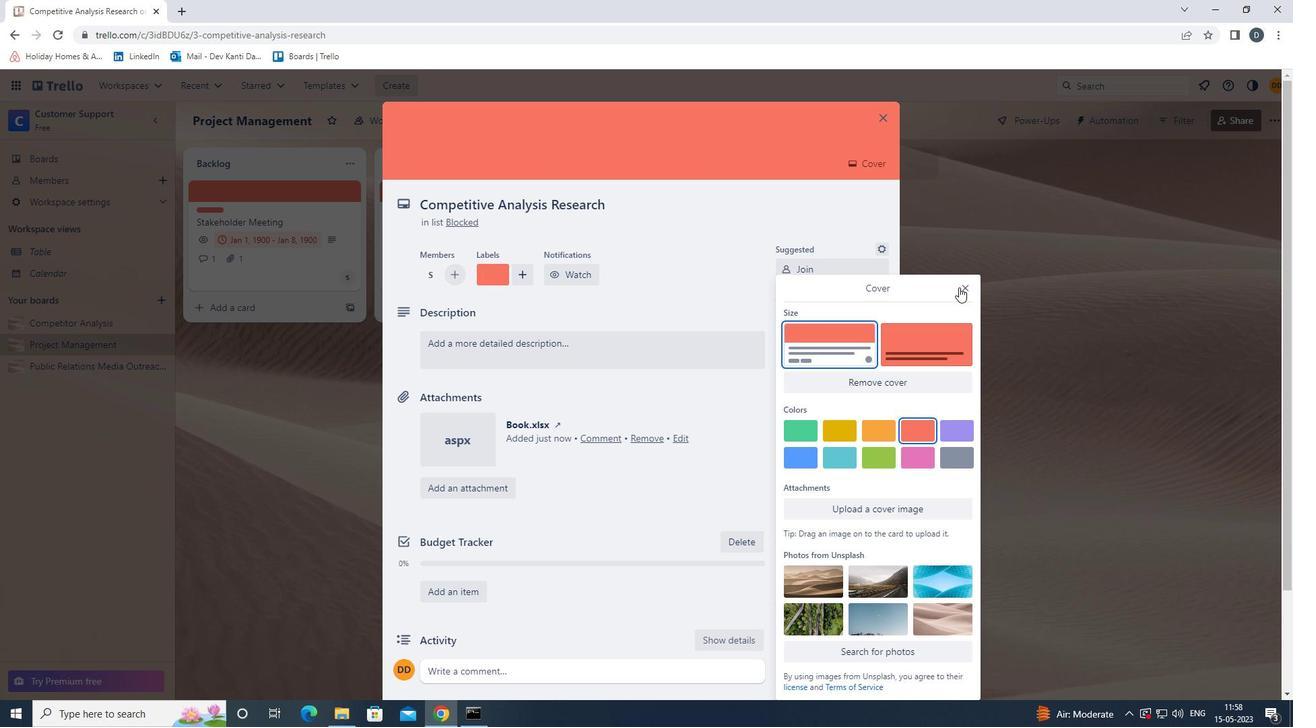 
Action: Mouse pressed left at (962, 287)
Screenshot: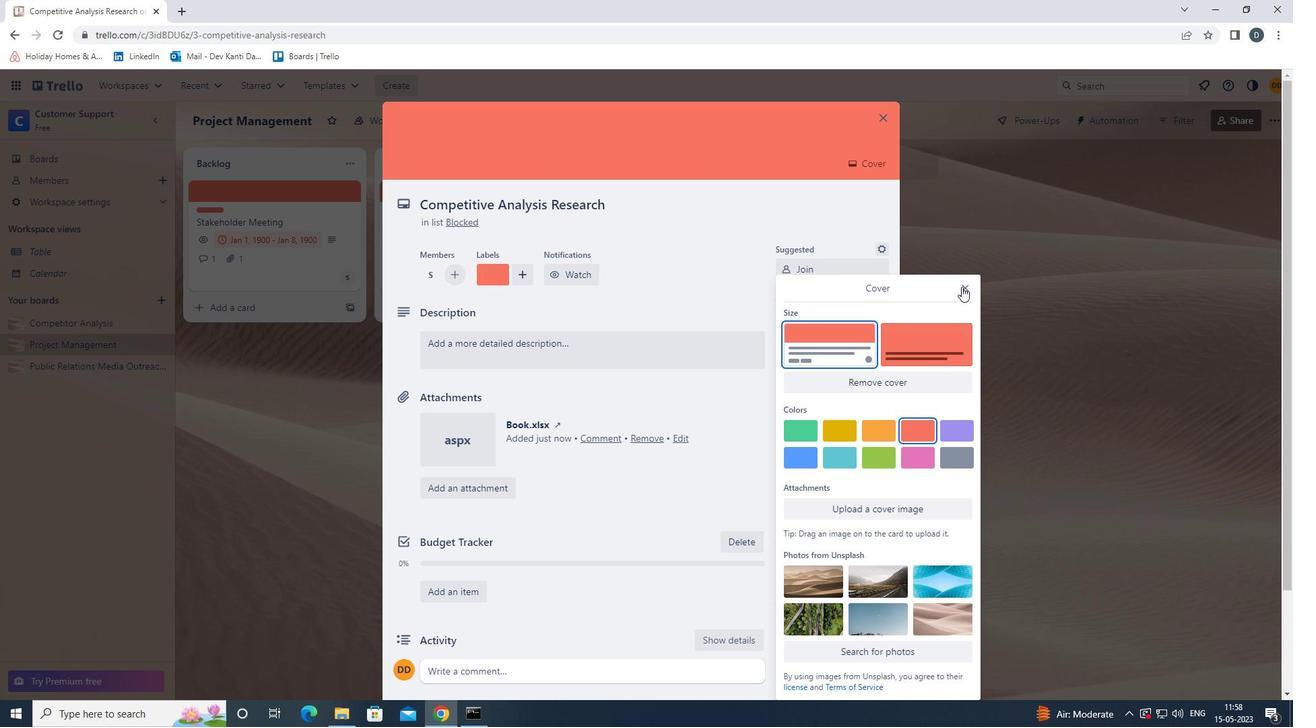
Action: Mouse moved to (574, 348)
Screenshot: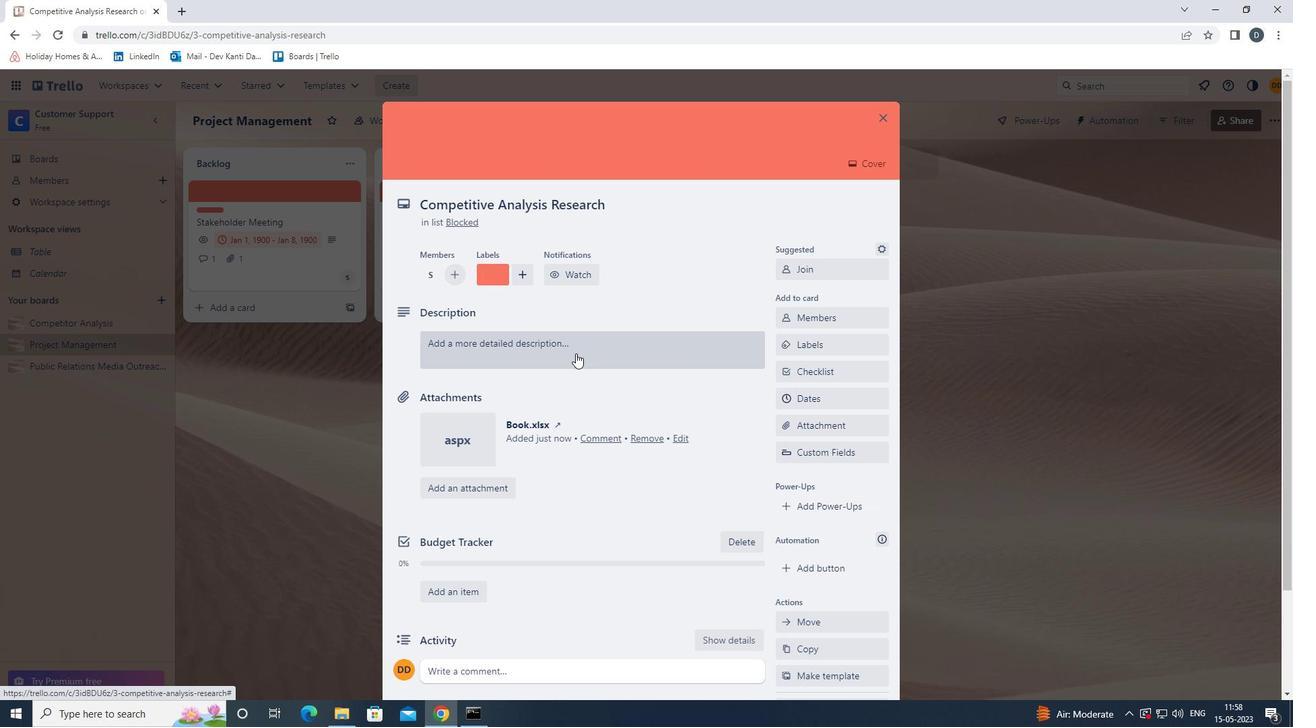
Action: Mouse pressed left at (574, 348)
Screenshot: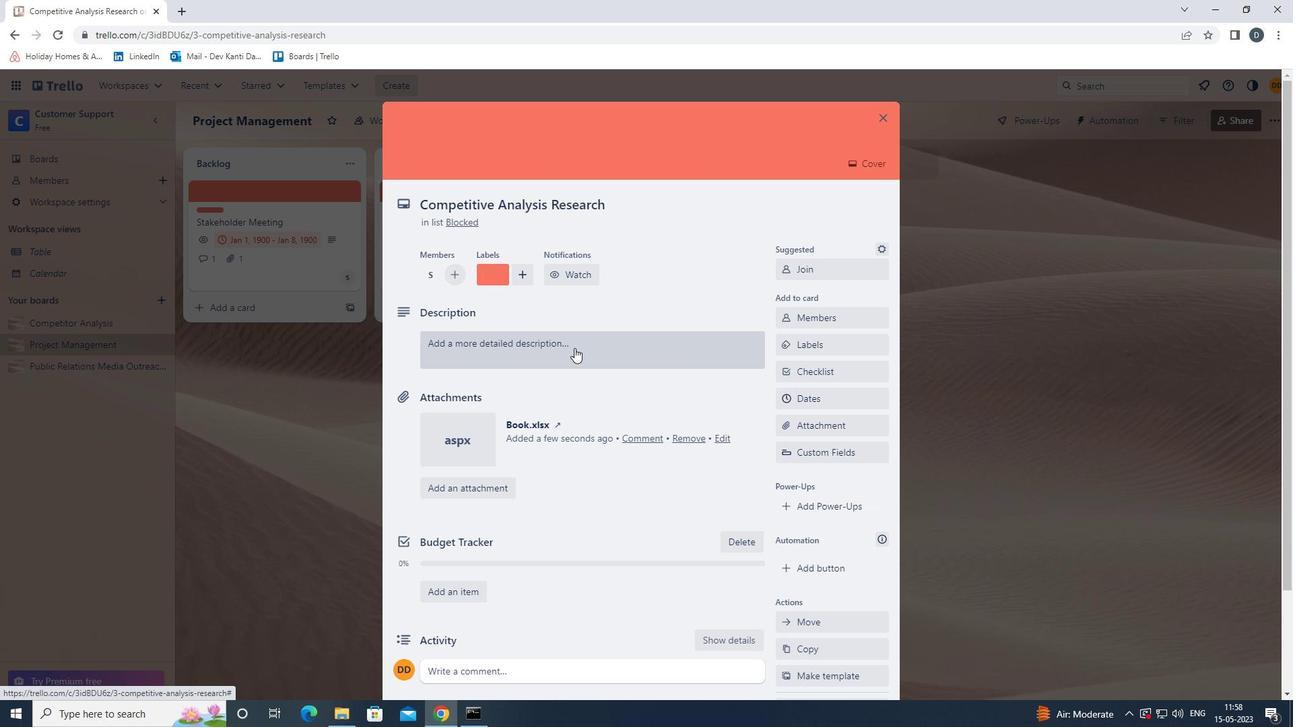 
Action: Mouse moved to (587, 400)
Screenshot: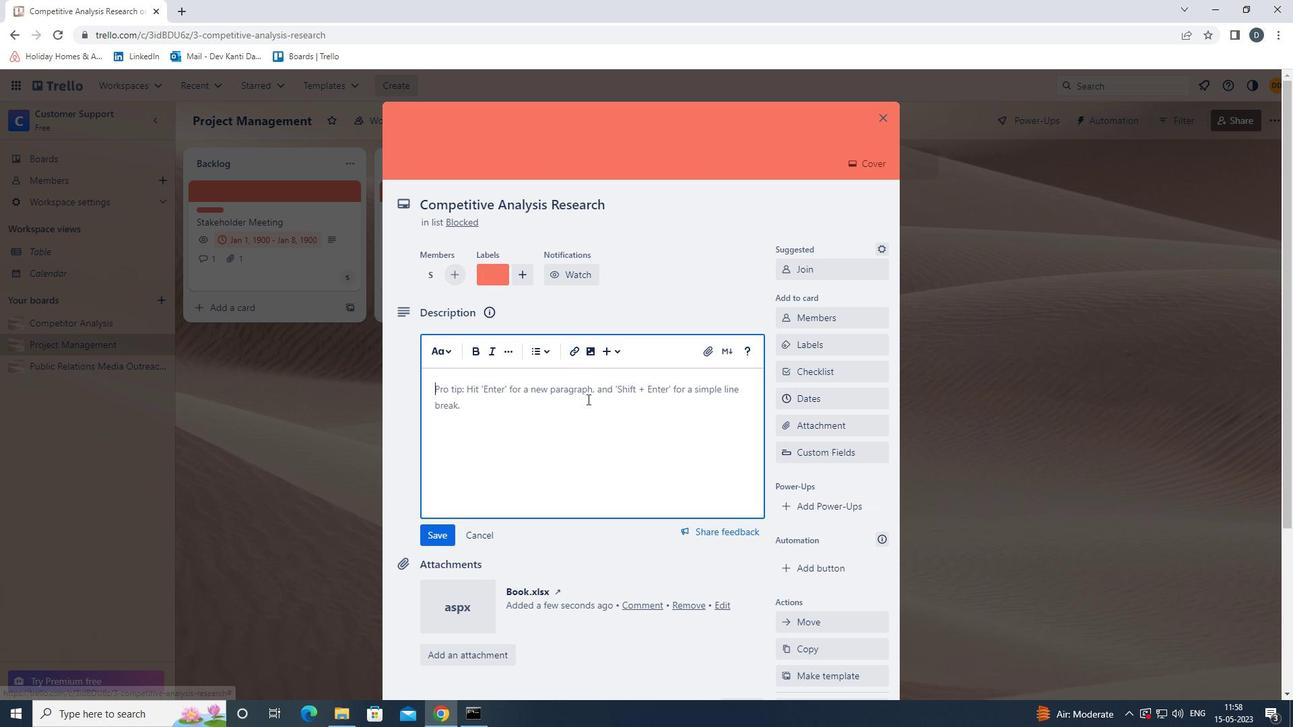 
Action: Key pressed <Key.shift><Key.shift><Key.shift><Key.shift><Key.shift><Key.shift>PLAN<Key.space>AND<Key.space><Key.shift><Key.shift><Key.shift><Key.shift><Key.shift><Key.shift><Key.shift><Key.shift><Key.shift><Key.shift><Key.shift><Key.shift><Key.shift><Key.shift><Key.shift><Key.shift>EXECUTE<Key.space>COMPANY<Key.space>TEAM-BUILDING<Key.space>ACTIVITY<Key.space>AT<Key.space>A<Key.space>VIRTUAL<Key.space>ESCAPE<Key.space>ROOM.
Screenshot: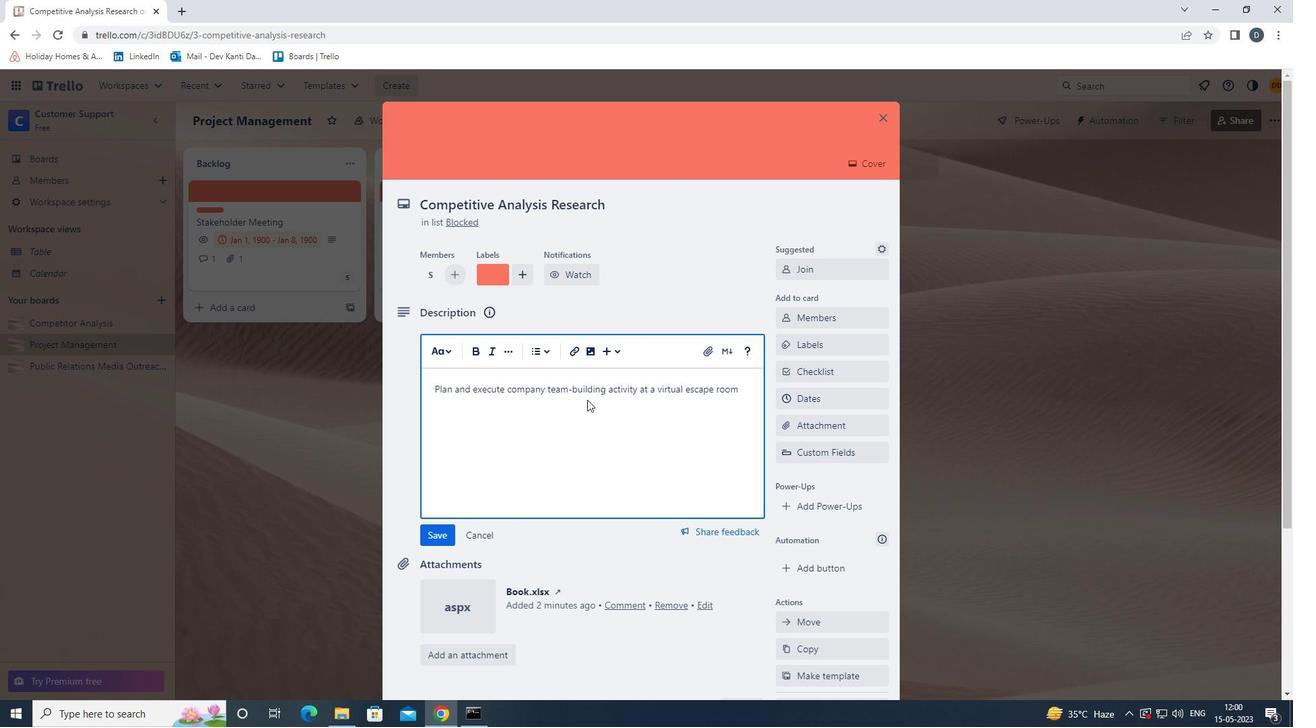 
Action: Mouse moved to (432, 538)
Screenshot: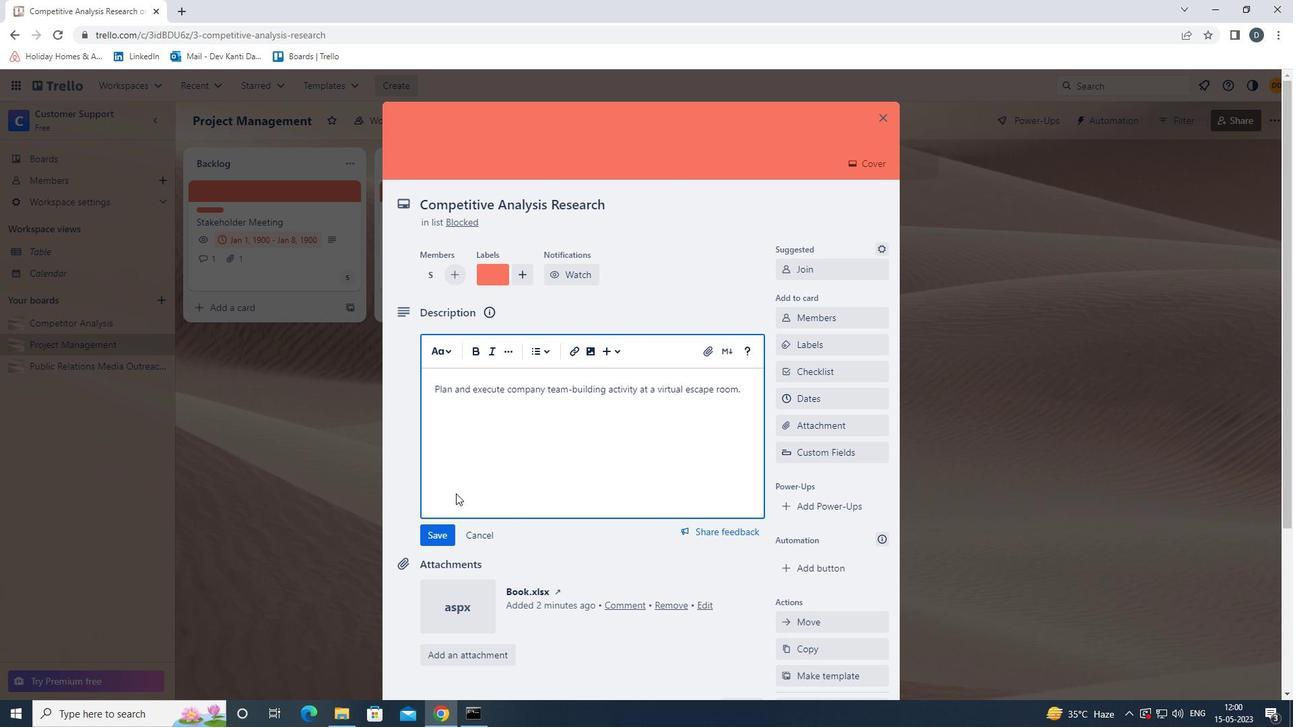 
Action: Mouse pressed left at (432, 538)
Screenshot: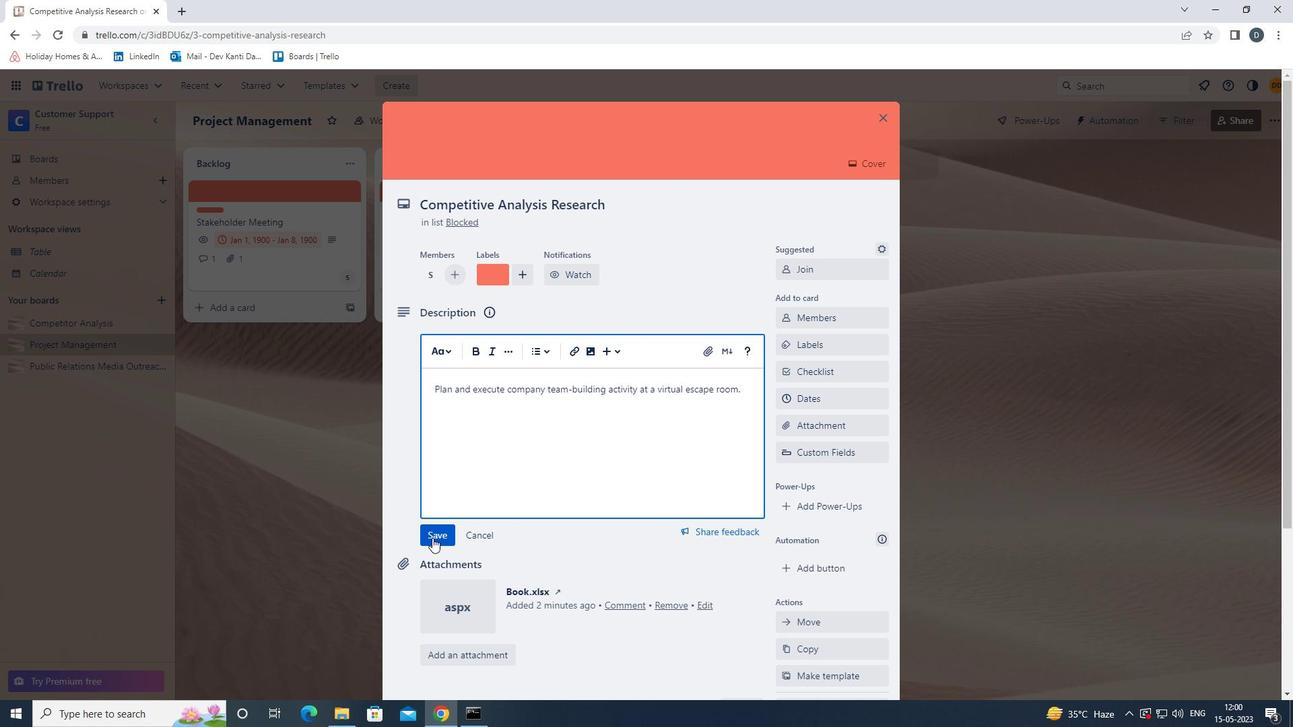 
Action: Mouse moved to (483, 646)
Screenshot: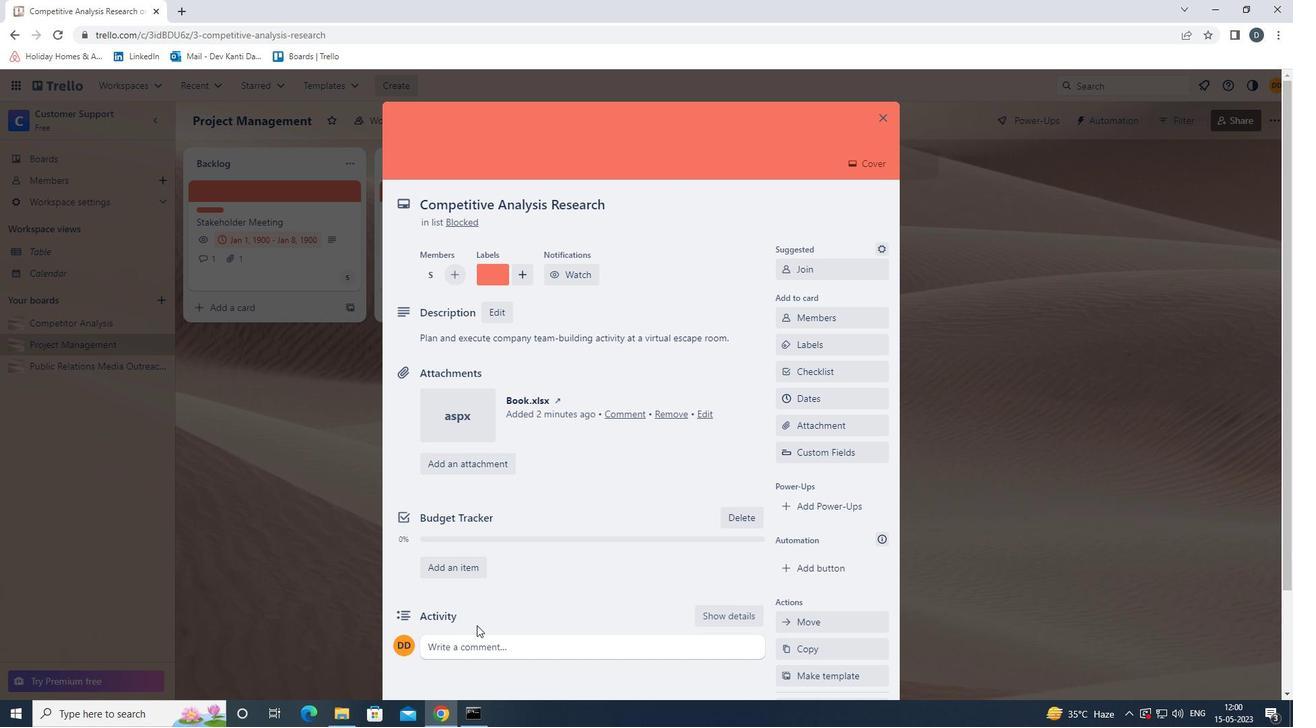
Action: Mouse pressed left at (483, 646)
Screenshot: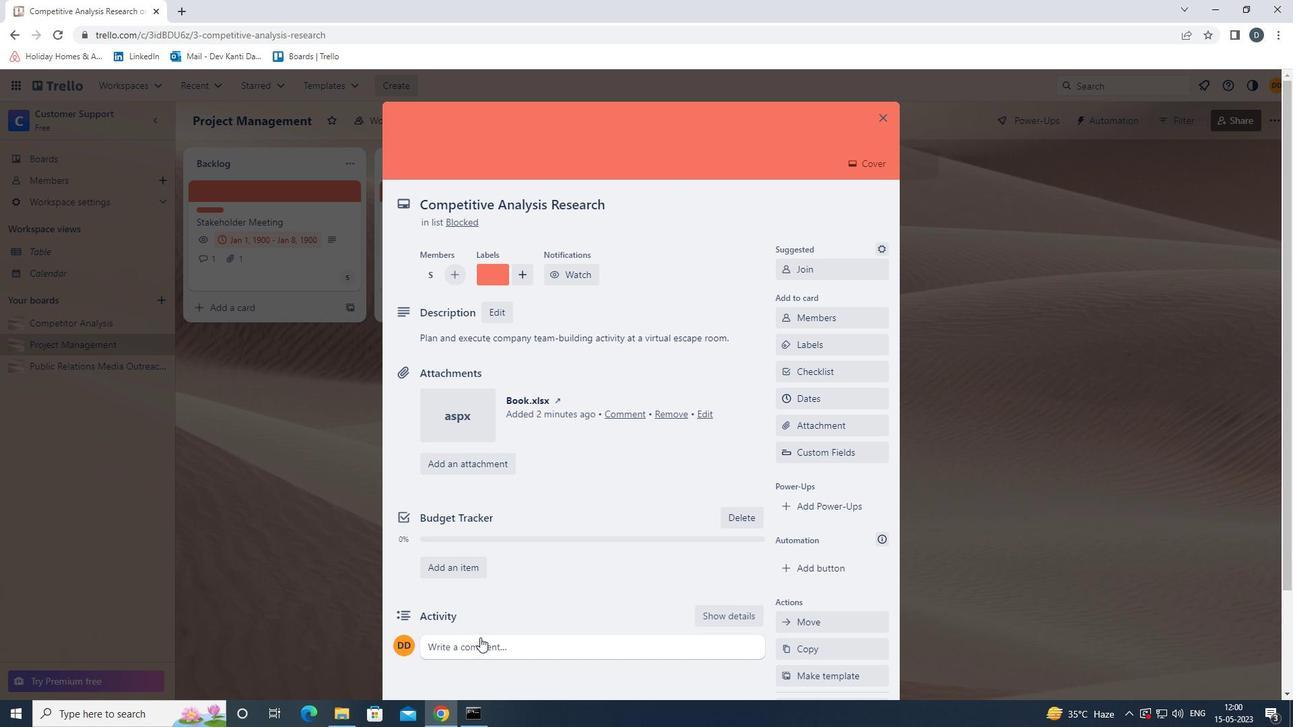 
Action: Mouse moved to (549, 608)
Screenshot: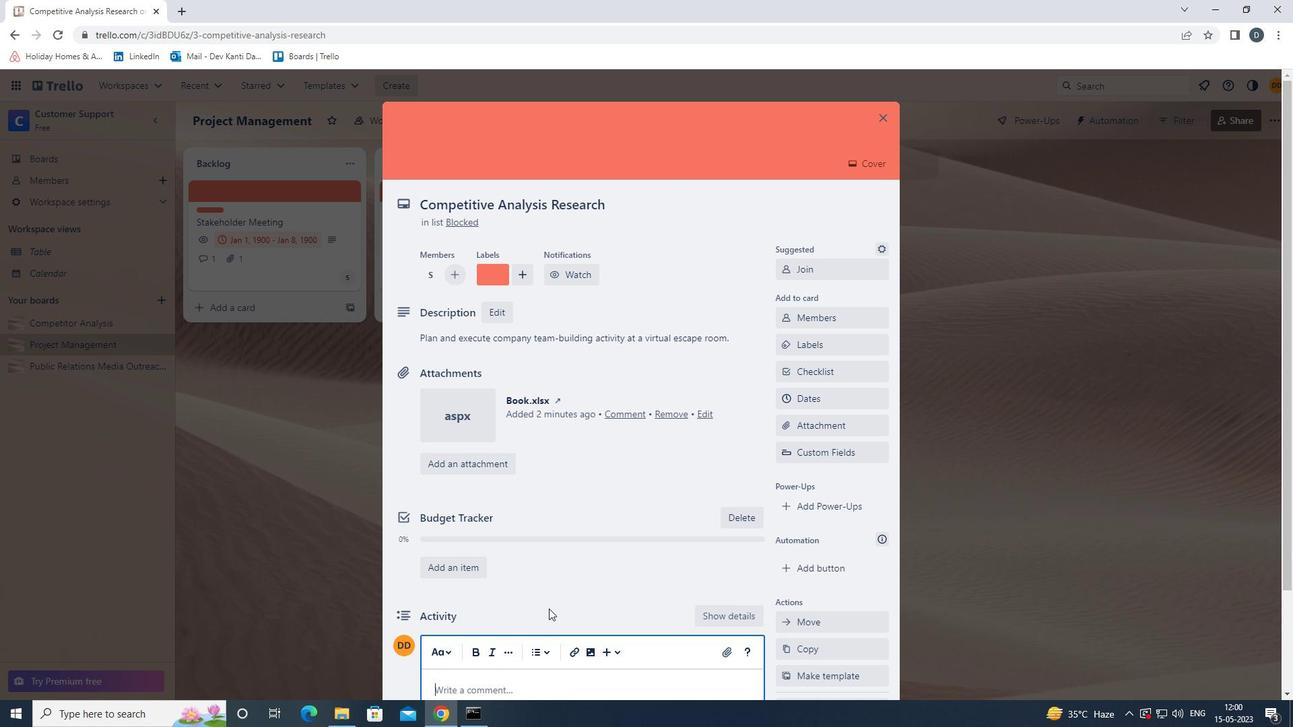
Action: Mouse scrolled (549, 607) with delta (0, 0)
Screenshot: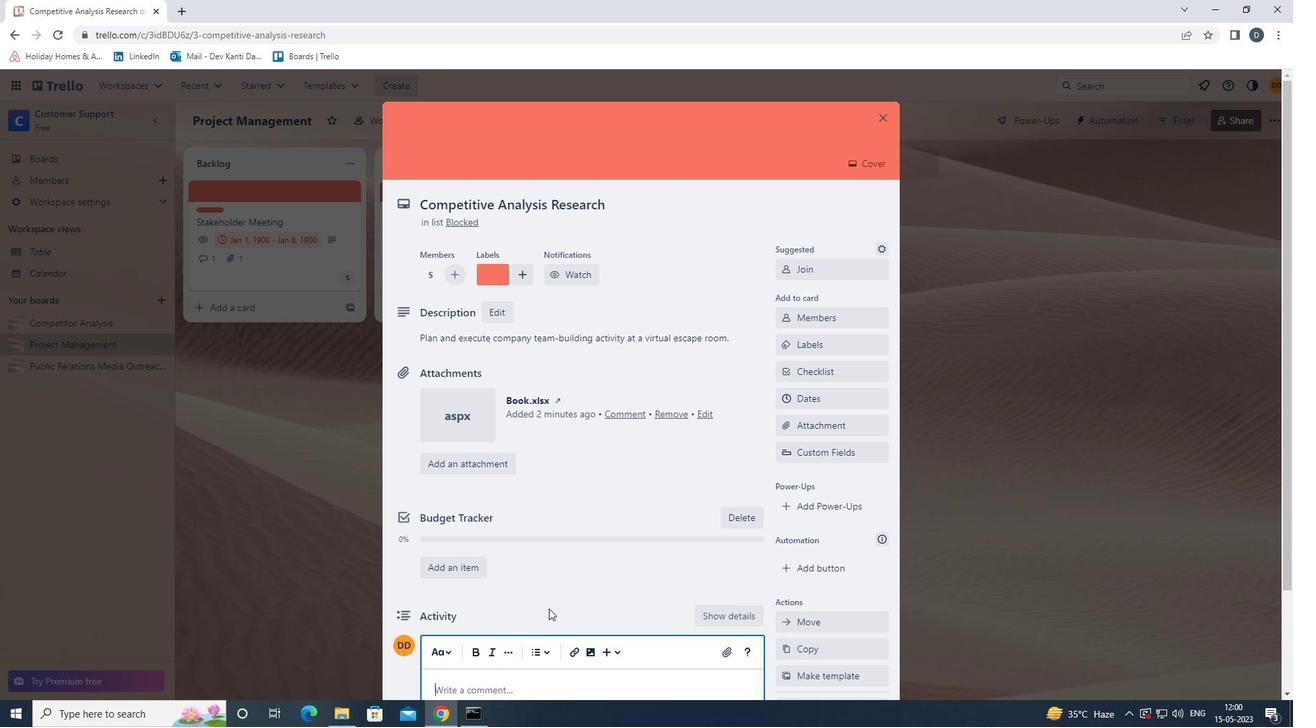 
Action: Mouse moved to (543, 622)
Screenshot: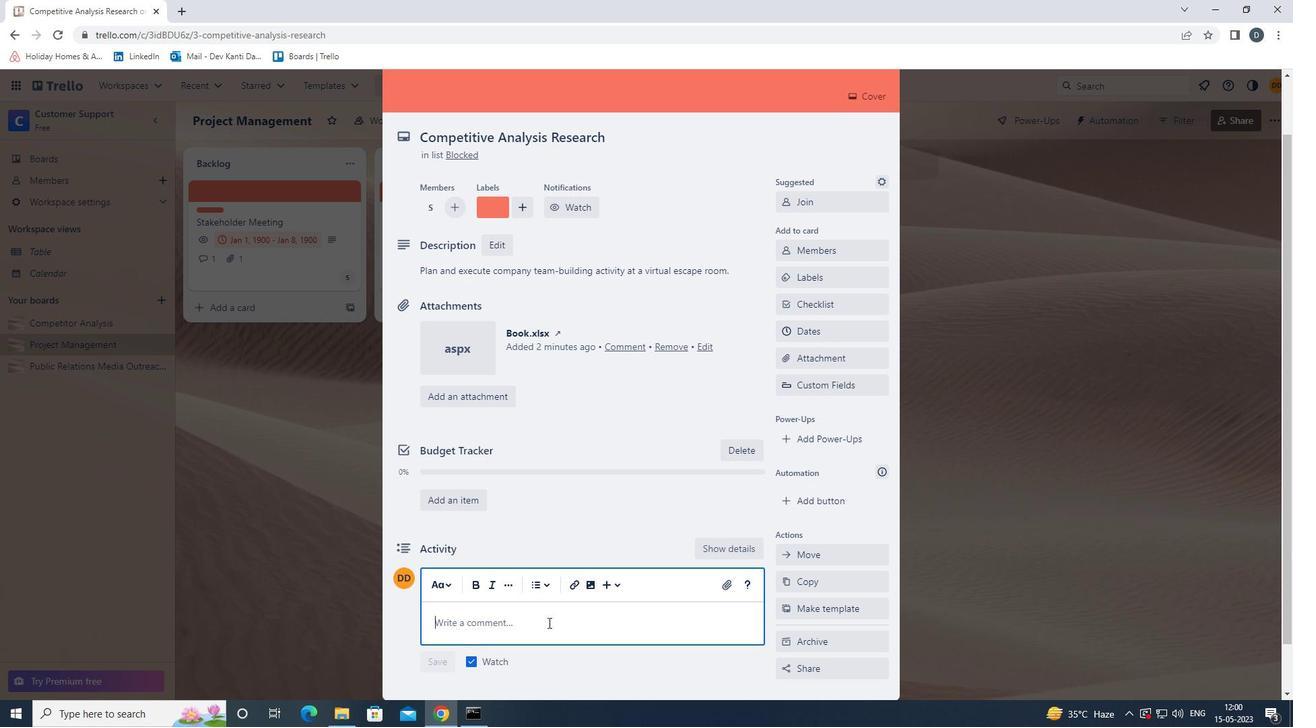 
Action: Key pressed <Key.shift><Key.shift><Key.shift>ITS<Key.space>IMPORTANT<Key.space>TO<Key.space>ENSURE<Key.space>THAT<Key.space>HI<Key.backspace><Key.backspace>THIS<Key.space>TASK<Key.space>ALIGNS<Key.space>WITH<Key.space>OUR<Key.space>OVERALL<Key.space>PROJECT<Key.space>GOALS<Key.space>AS<Key.space>IT<Key.space>IS<Key.space>PART<Key.space>OF<Key.space>A<Key.space>LARGER<Key.space>PROJECT.
Screenshot: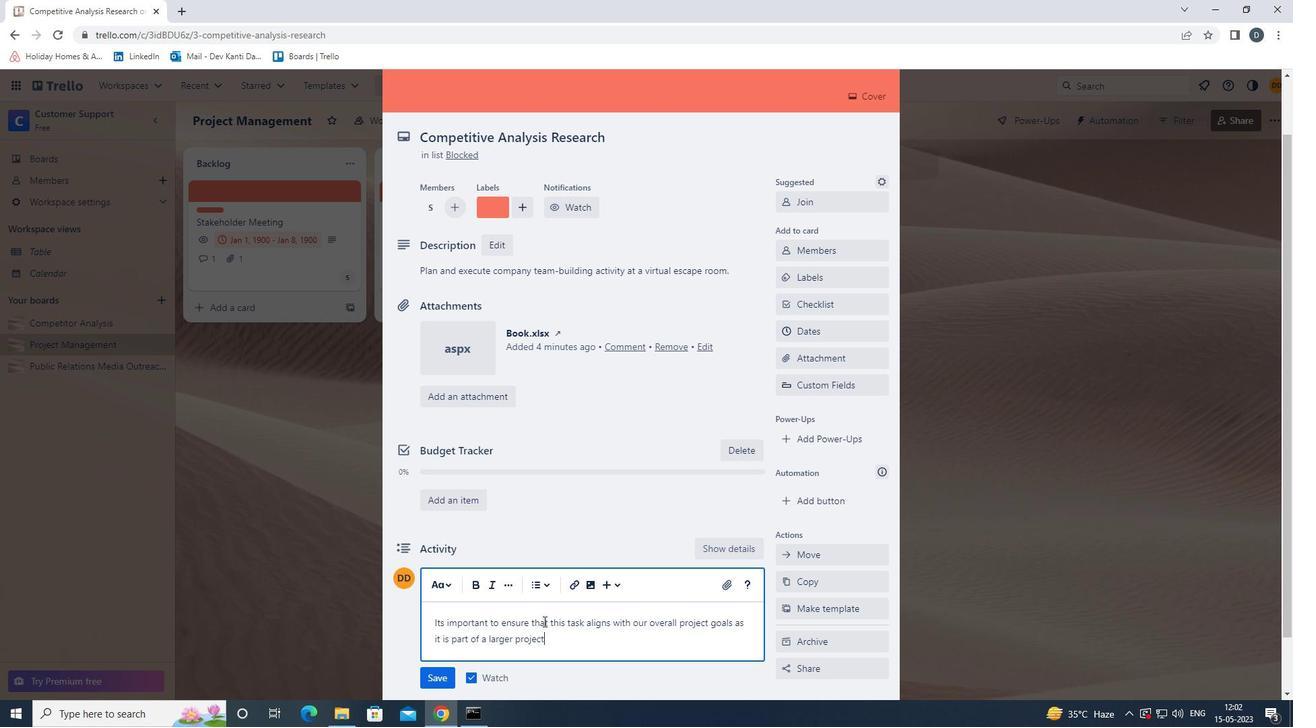 
Action: Mouse moved to (440, 679)
Screenshot: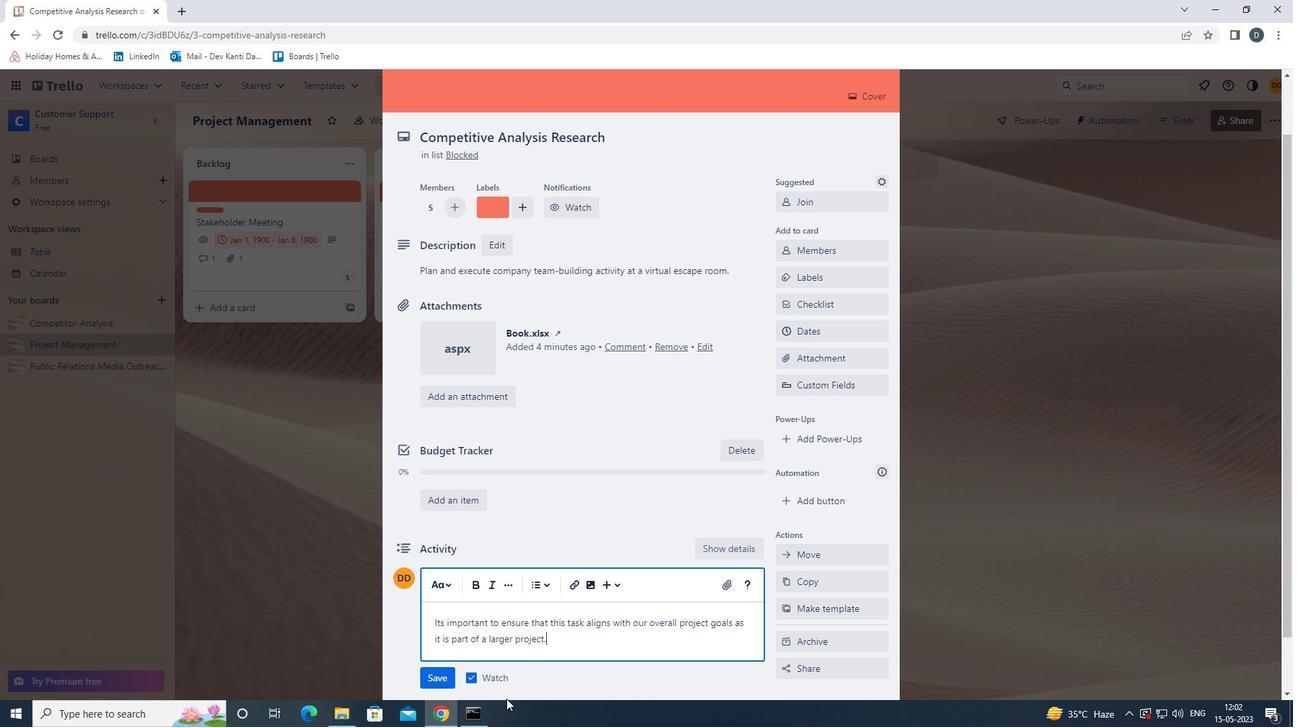
Action: Mouse pressed left at (440, 679)
Screenshot: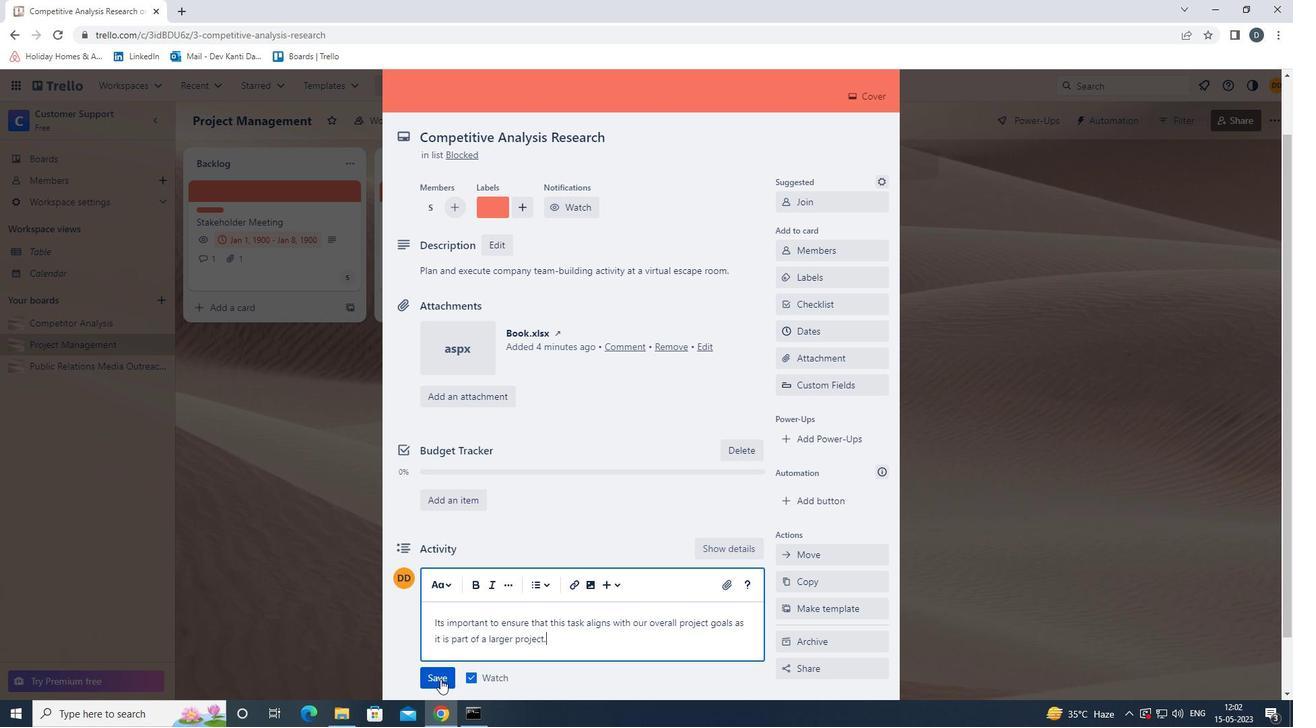 
Action: Mouse moved to (814, 330)
Screenshot: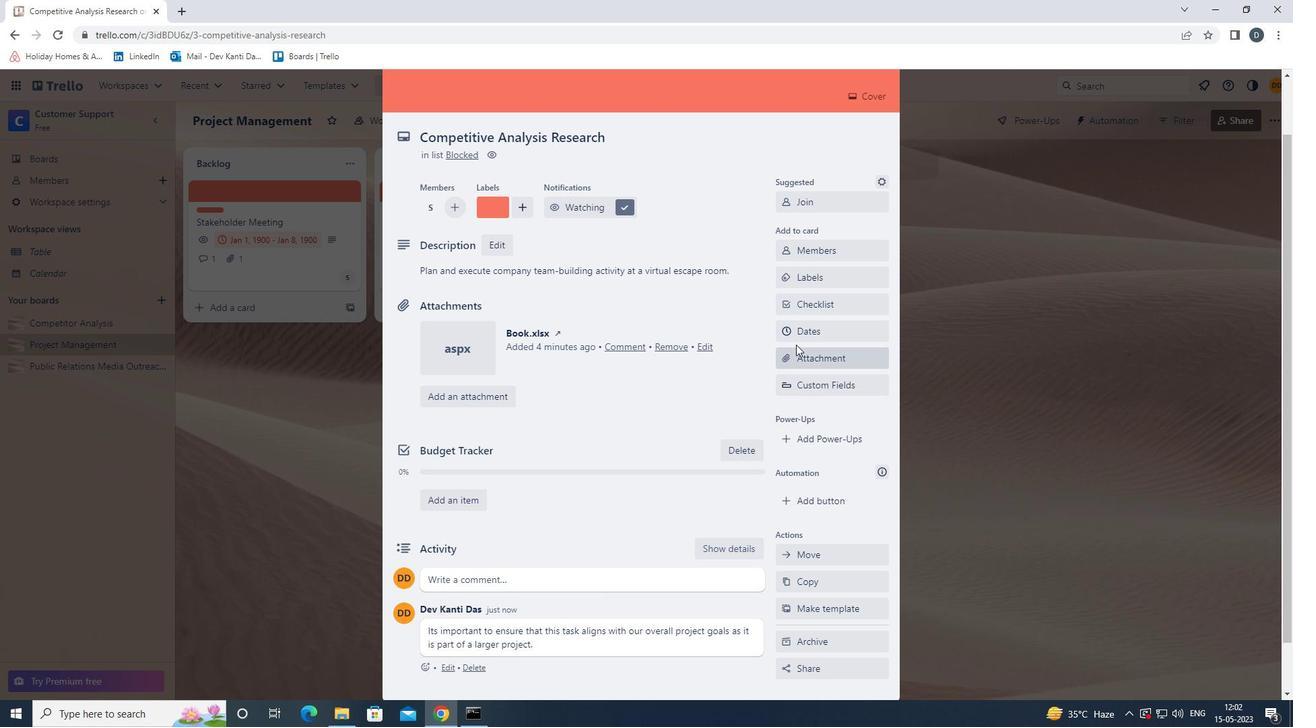 
Action: Mouse pressed left at (814, 330)
Screenshot: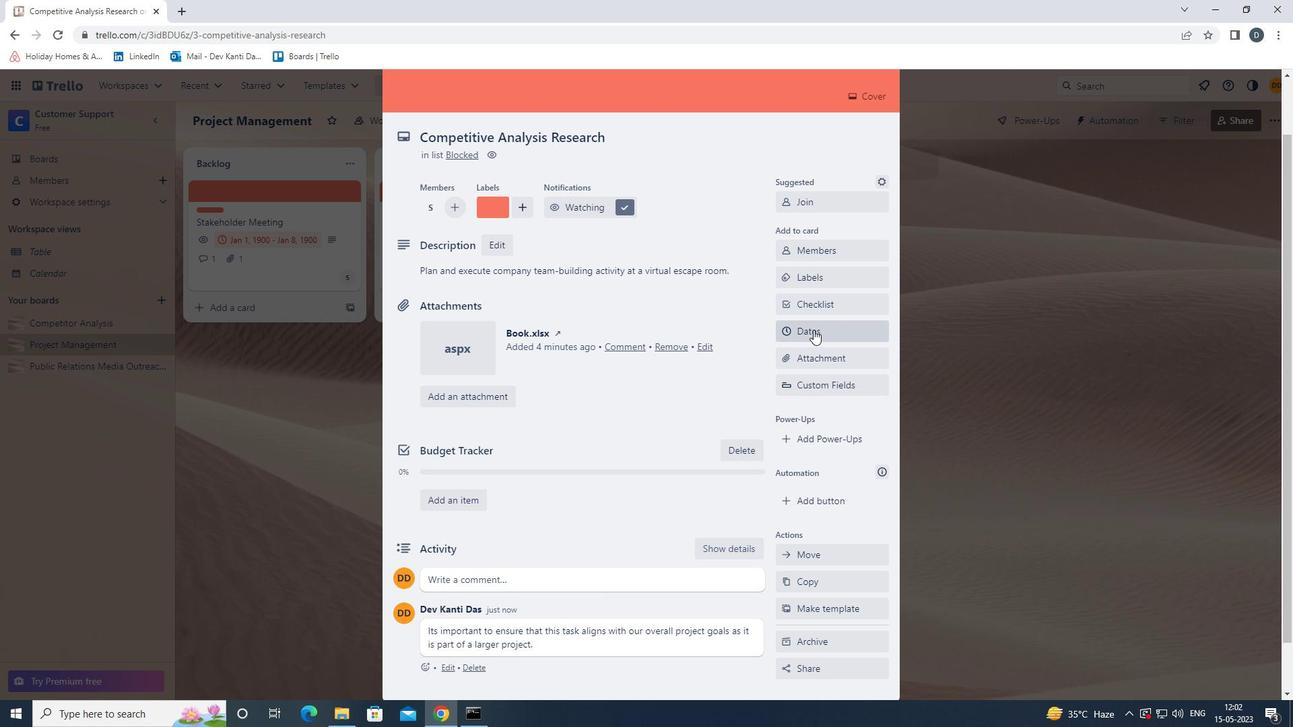 
Action: Mouse moved to (795, 361)
Screenshot: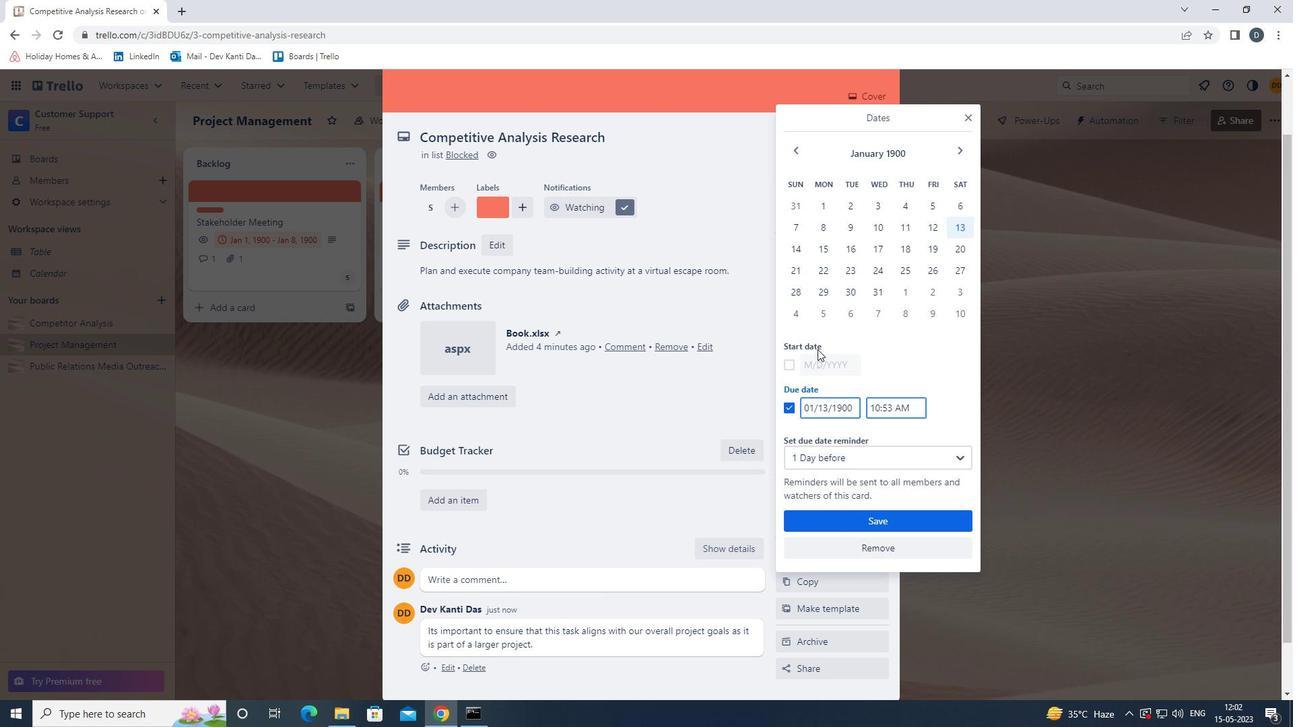 
Action: Mouse pressed left at (795, 361)
Screenshot: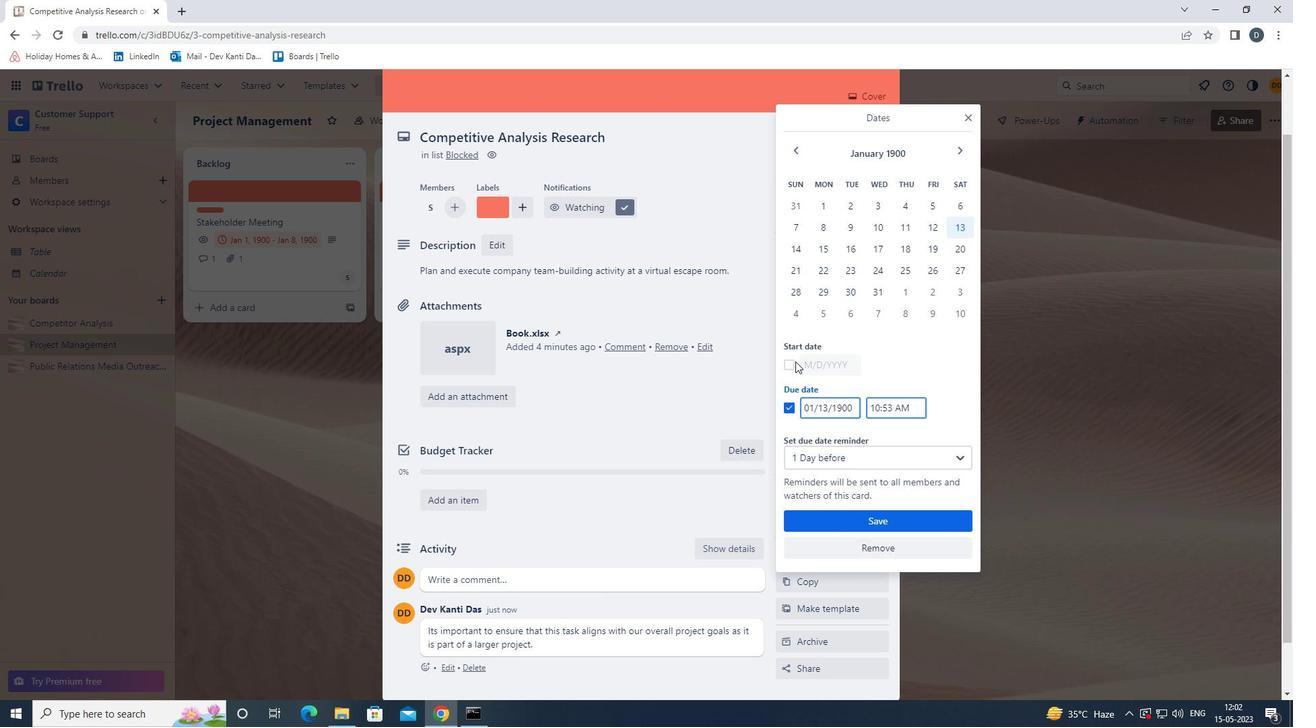 
Action: Mouse moved to (805, 231)
Screenshot: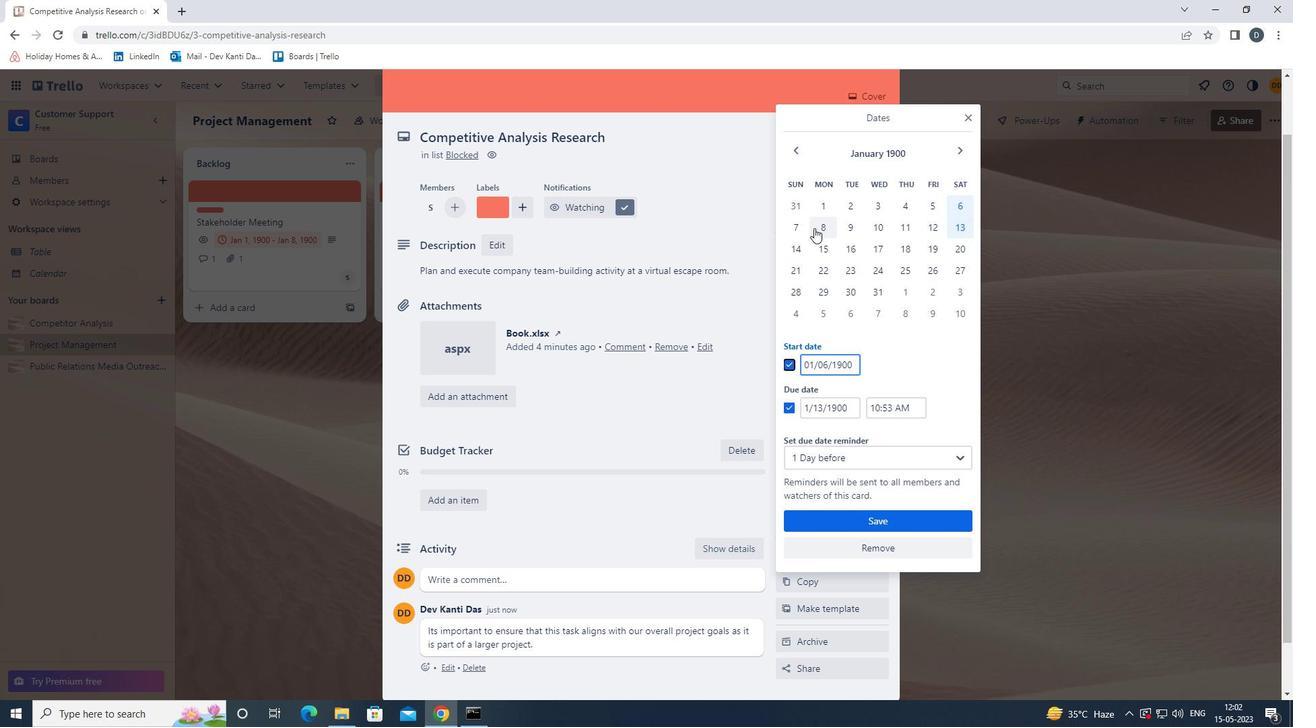 
Action: Mouse pressed left at (805, 231)
Screenshot: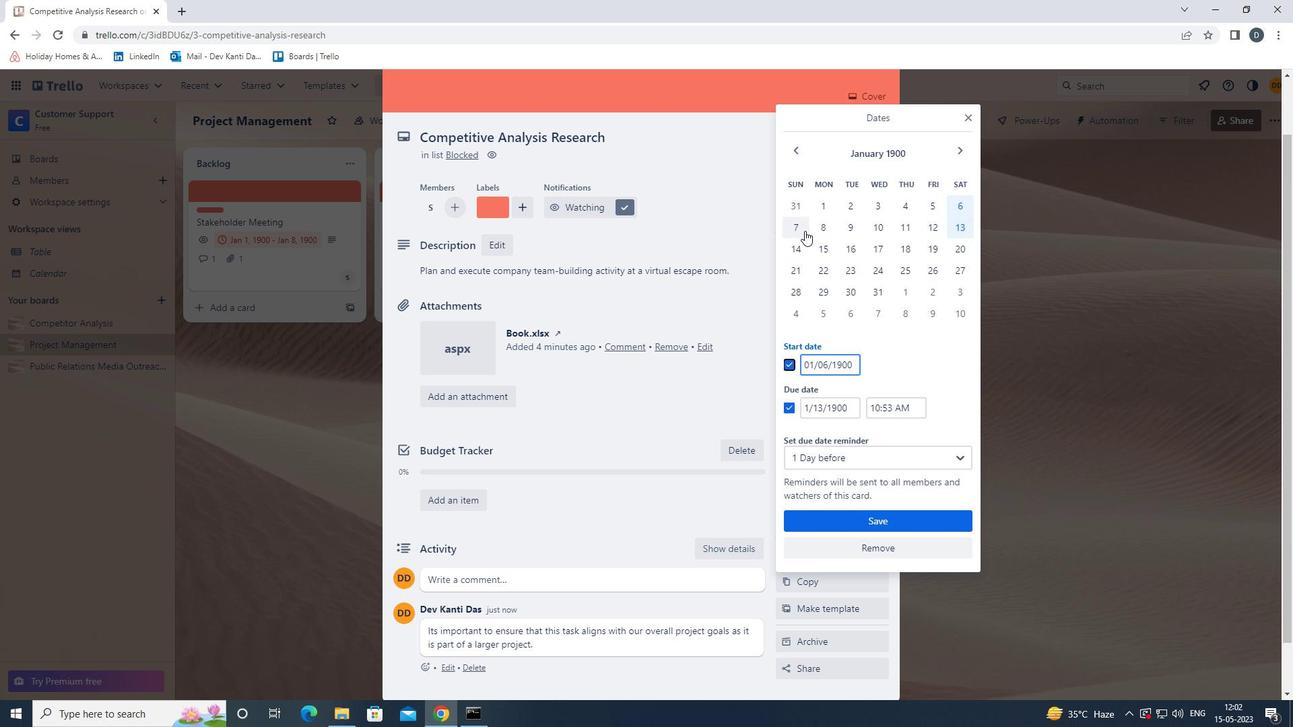 
Action: Mouse moved to (801, 243)
Screenshot: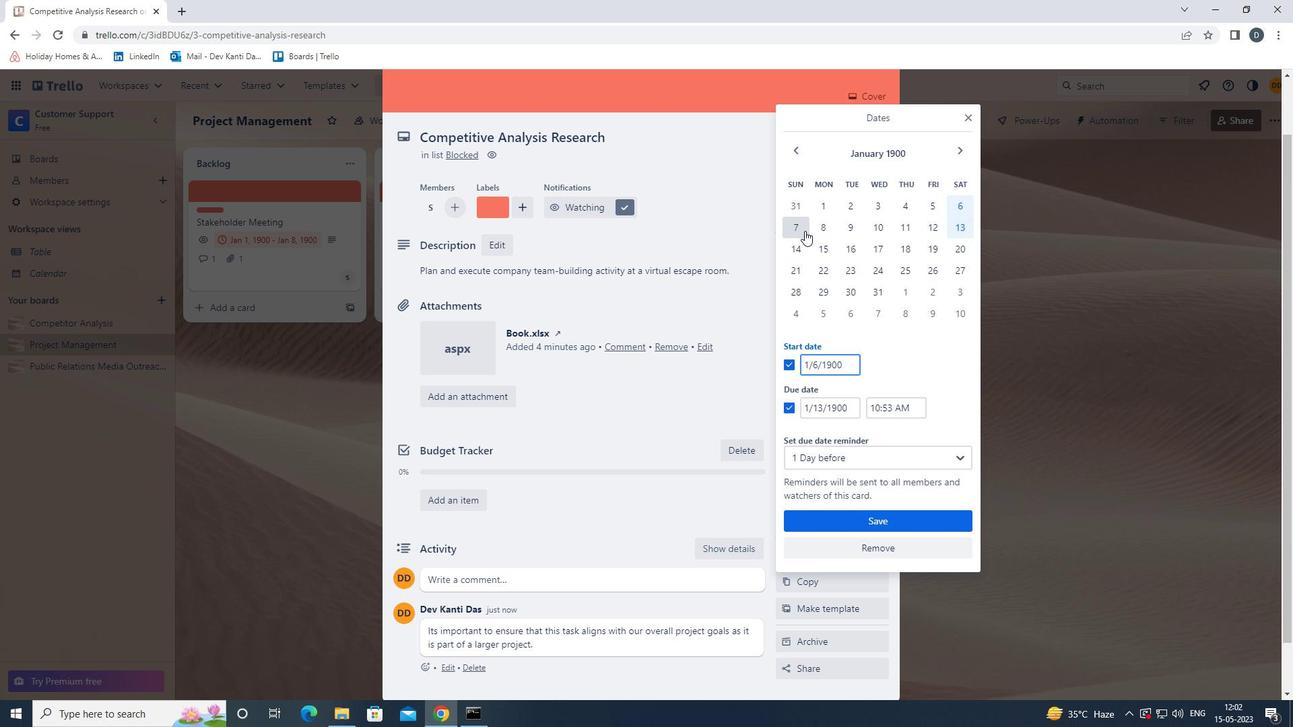 
Action: Mouse pressed left at (801, 243)
Screenshot: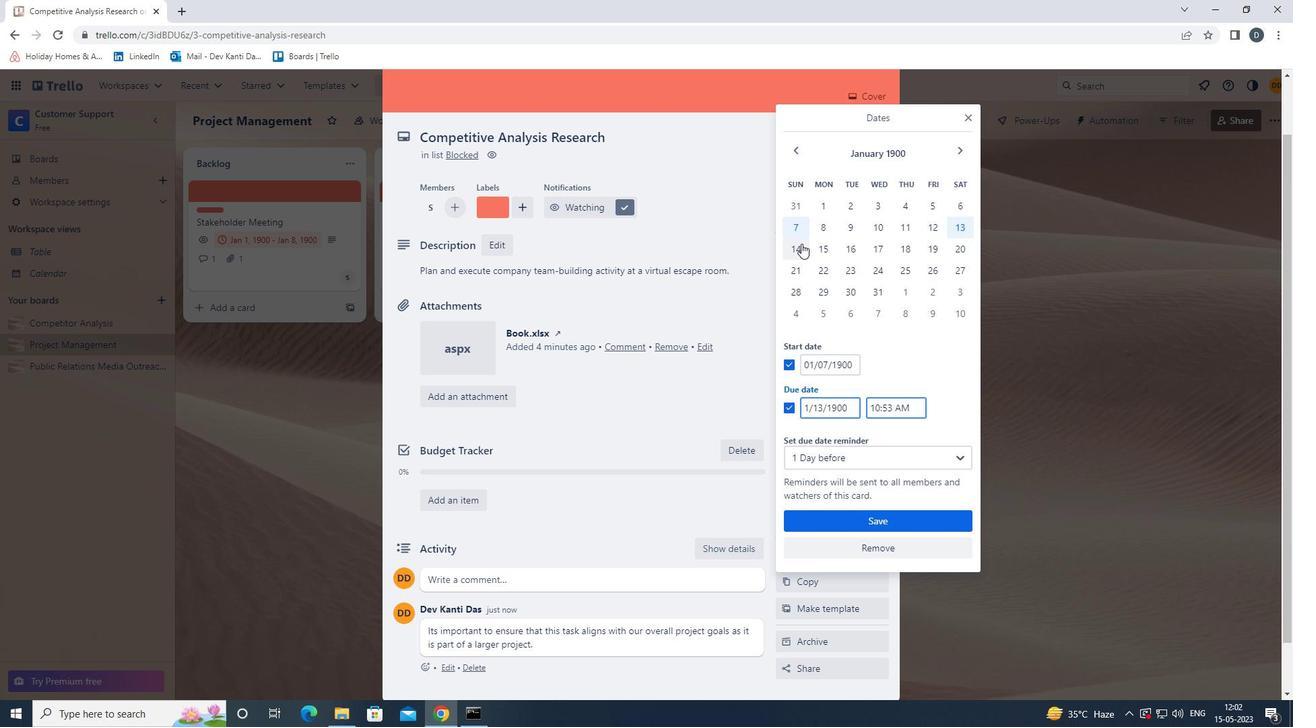 
Action: Mouse moved to (873, 523)
Screenshot: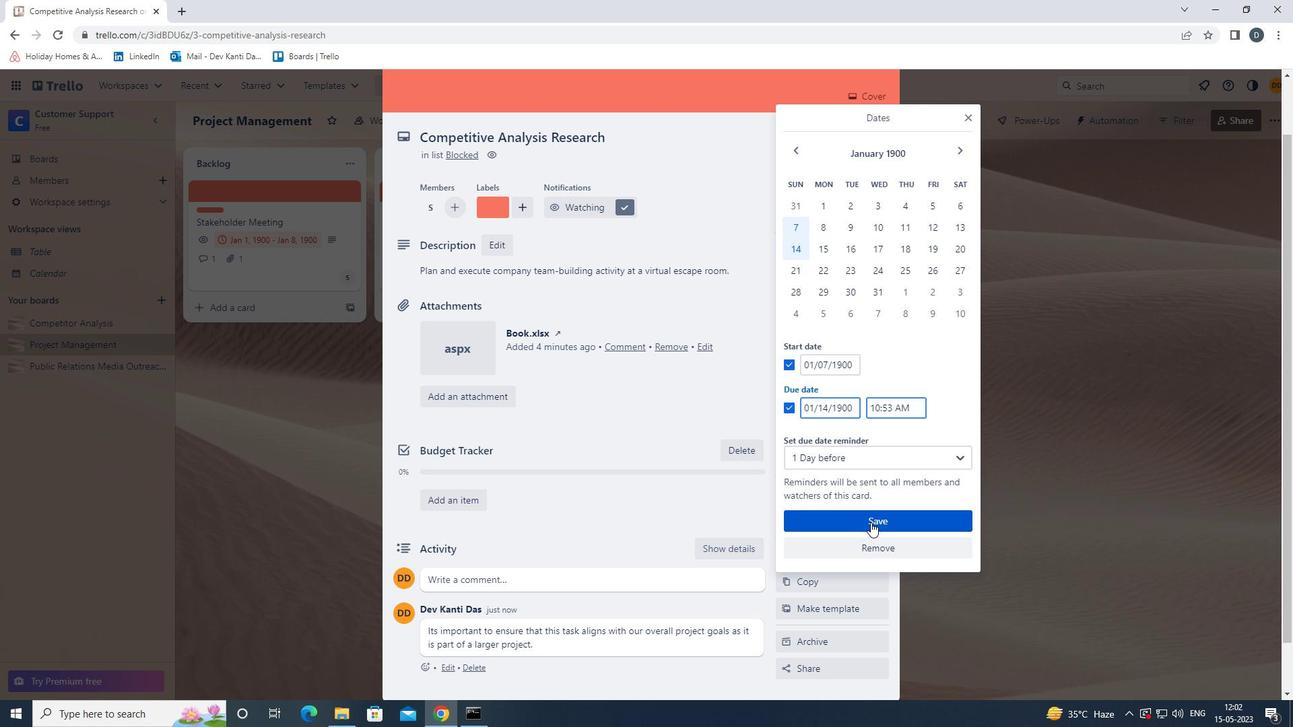 
Action: Mouse pressed left at (873, 523)
Screenshot: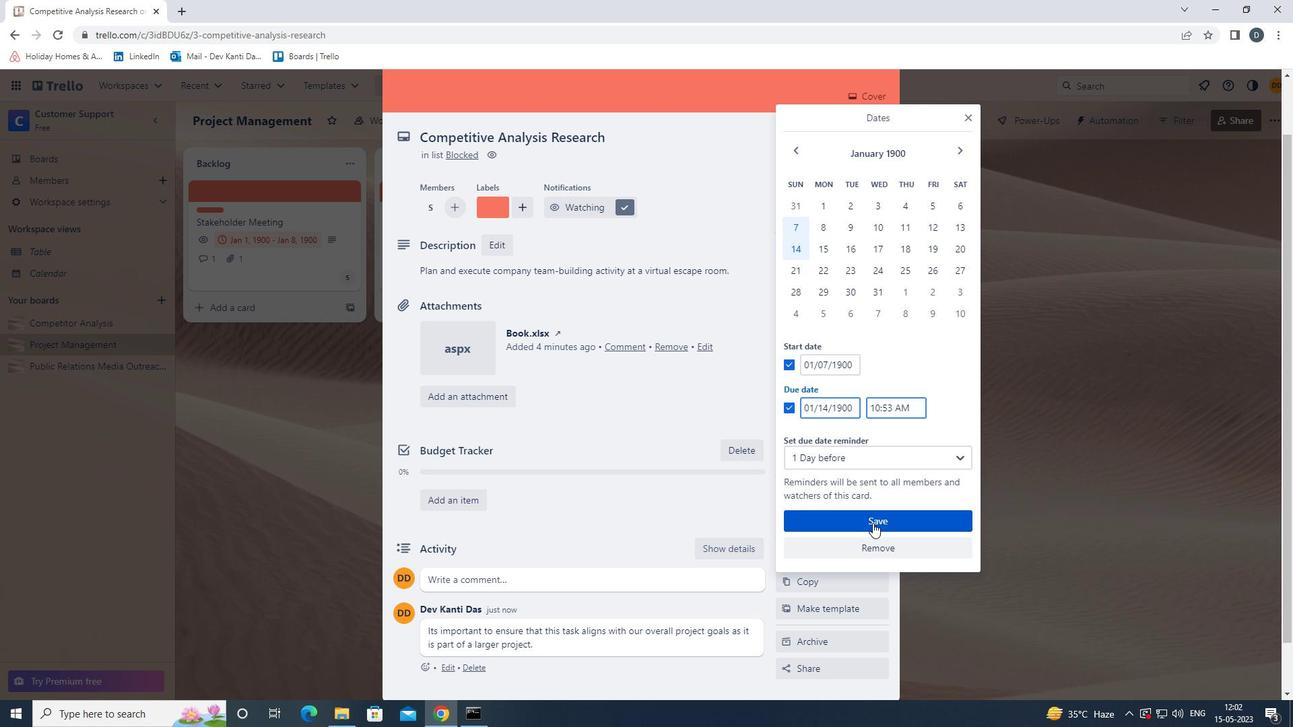 
Action: Mouse moved to (863, 457)
Screenshot: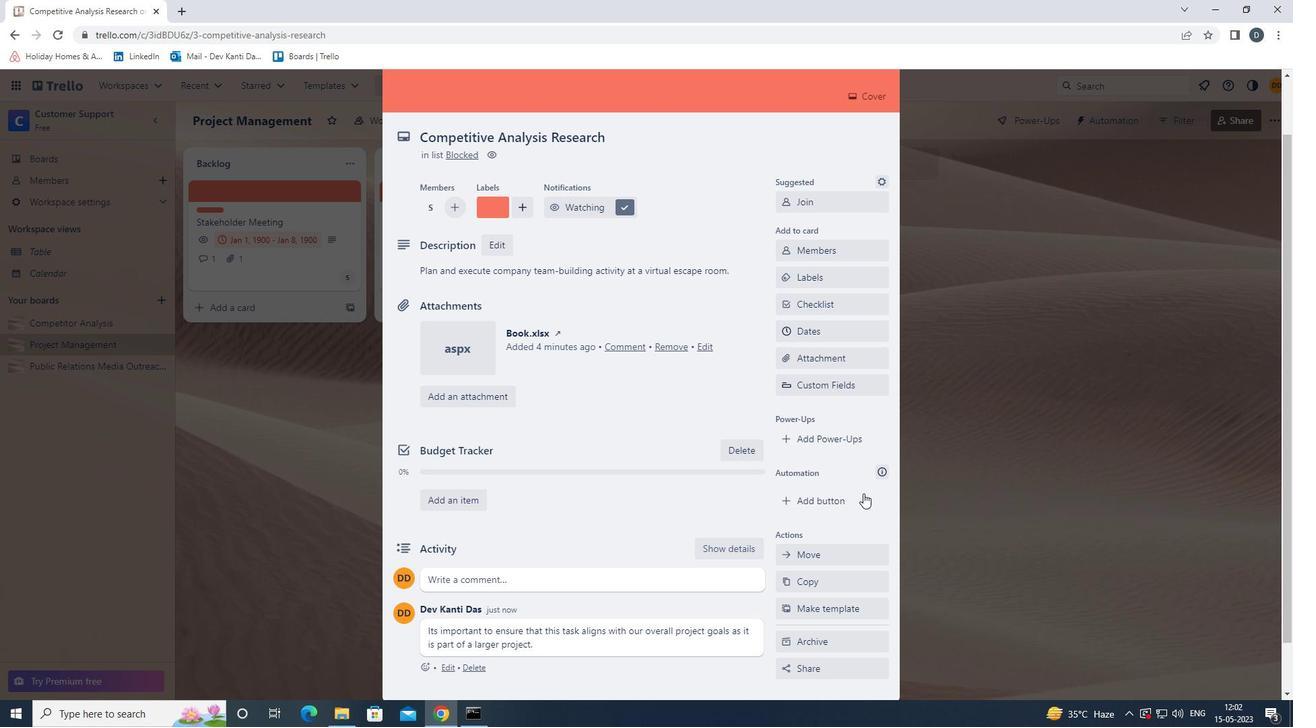 
Action: Mouse scrolled (863, 458) with delta (0, 0)
Screenshot: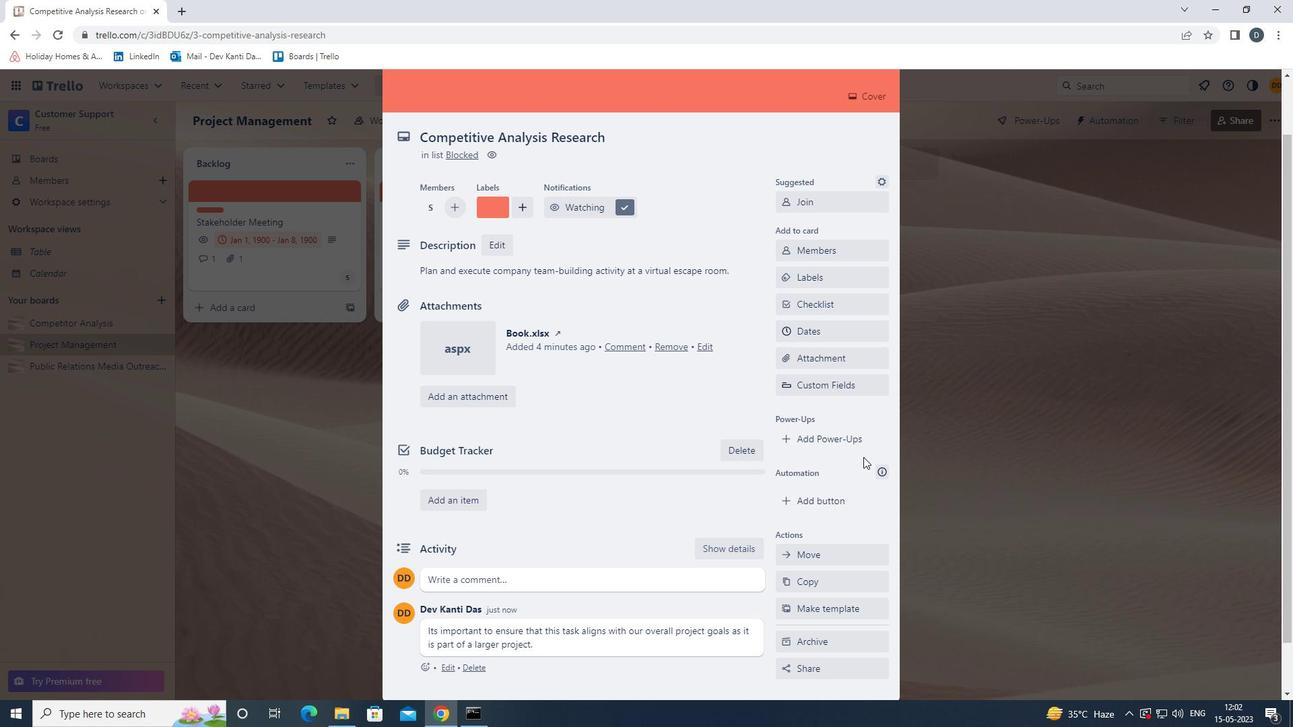 
Action: Mouse scrolled (863, 458) with delta (0, 0)
Screenshot: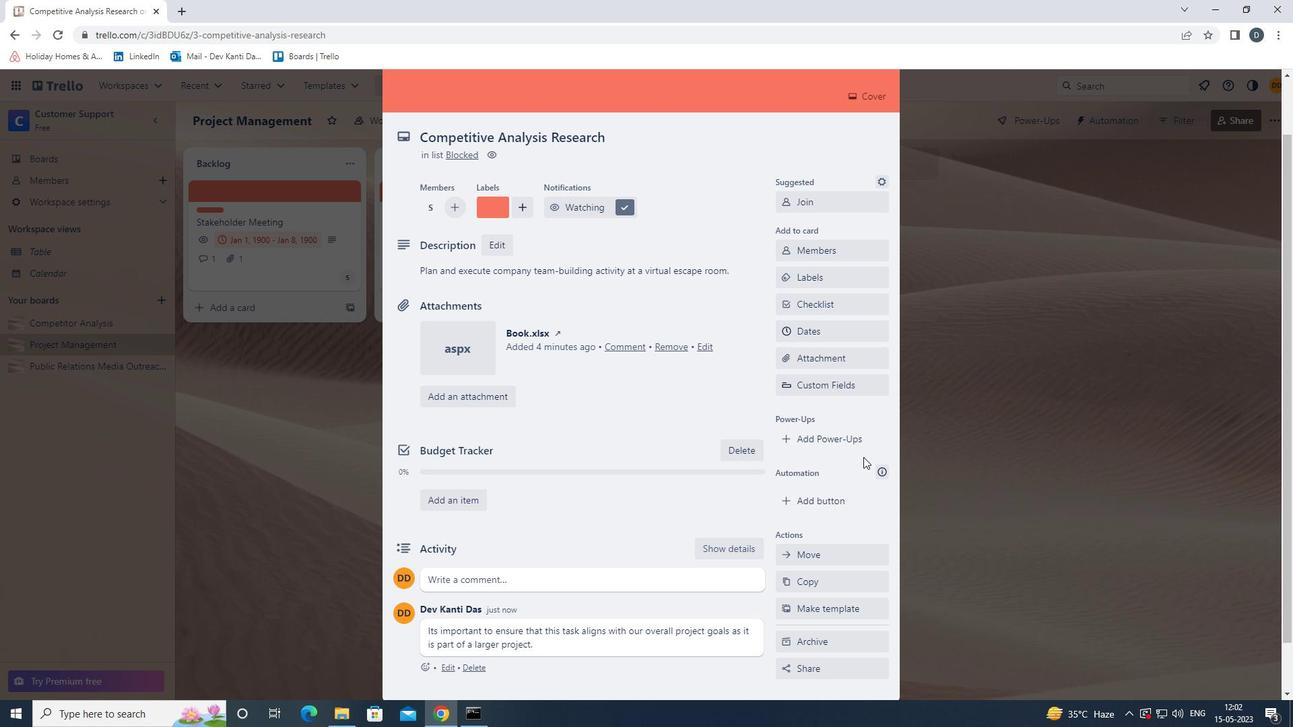 
Action: Mouse moved to (884, 125)
Screenshot: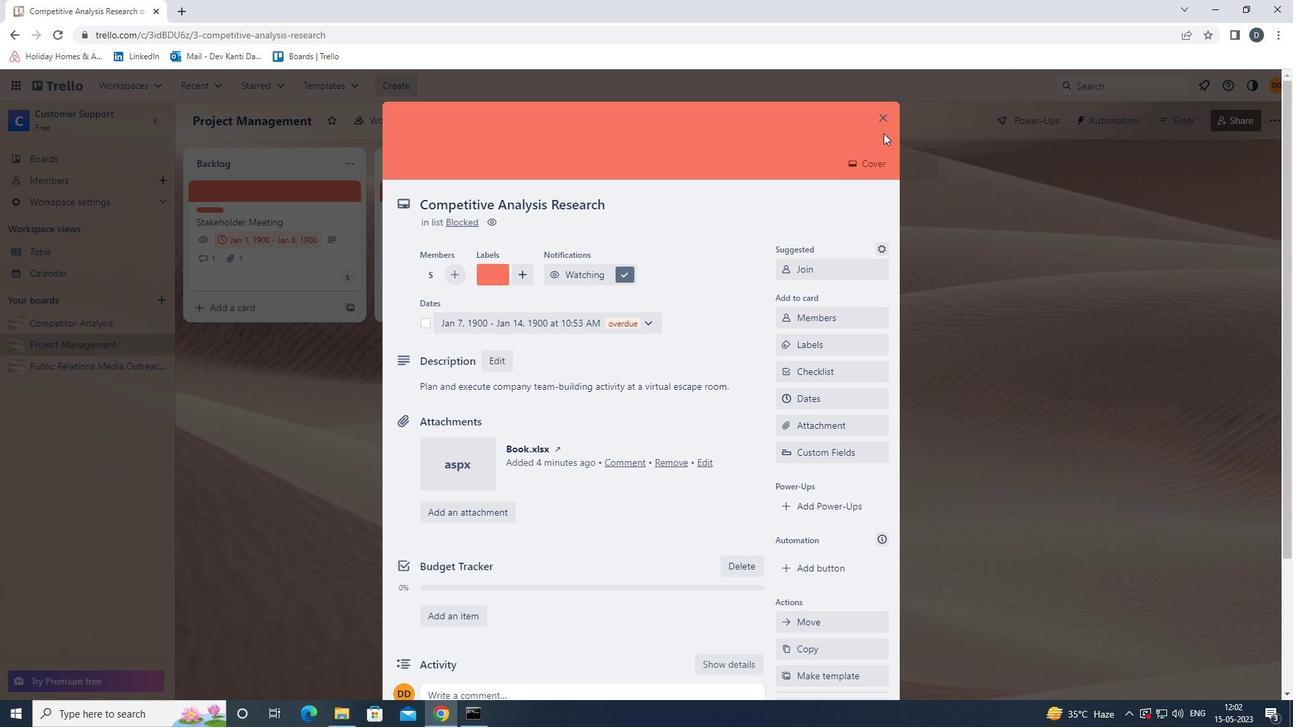 
Action: Mouse pressed left at (884, 125)
Screenshot: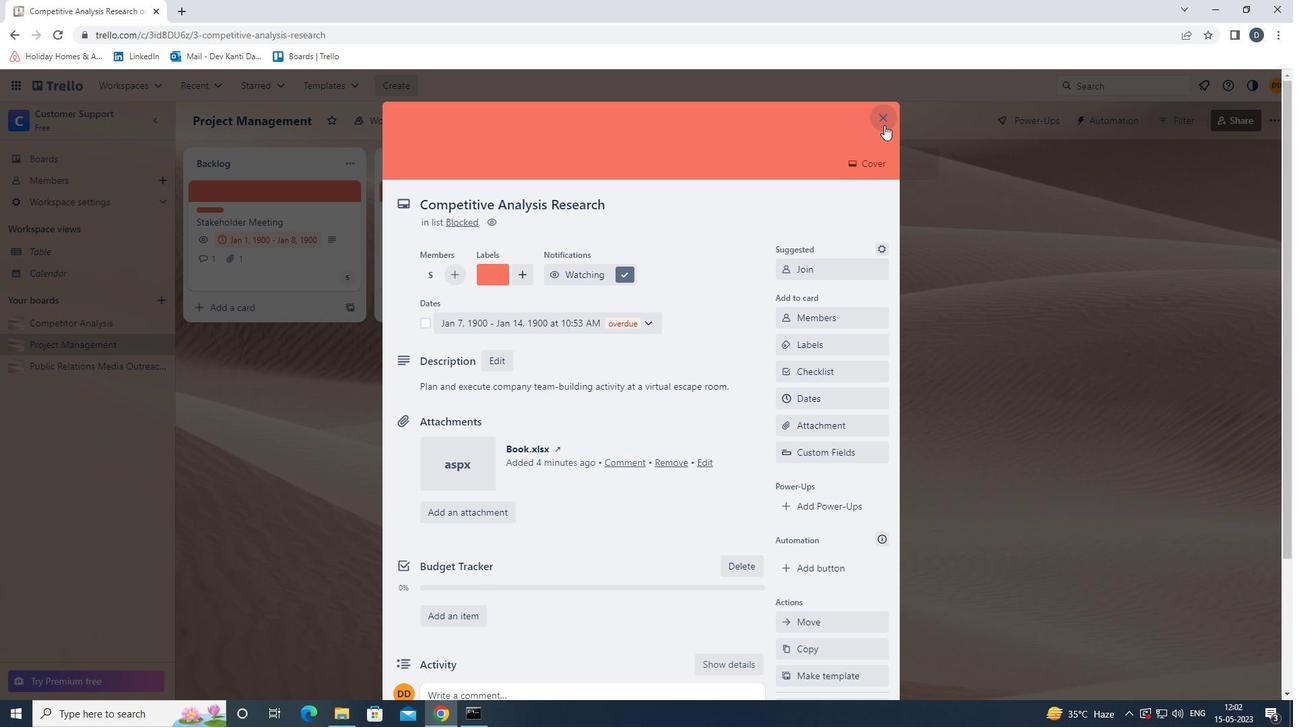 
Action: Mouse moved to (915, 295)
Screenshot: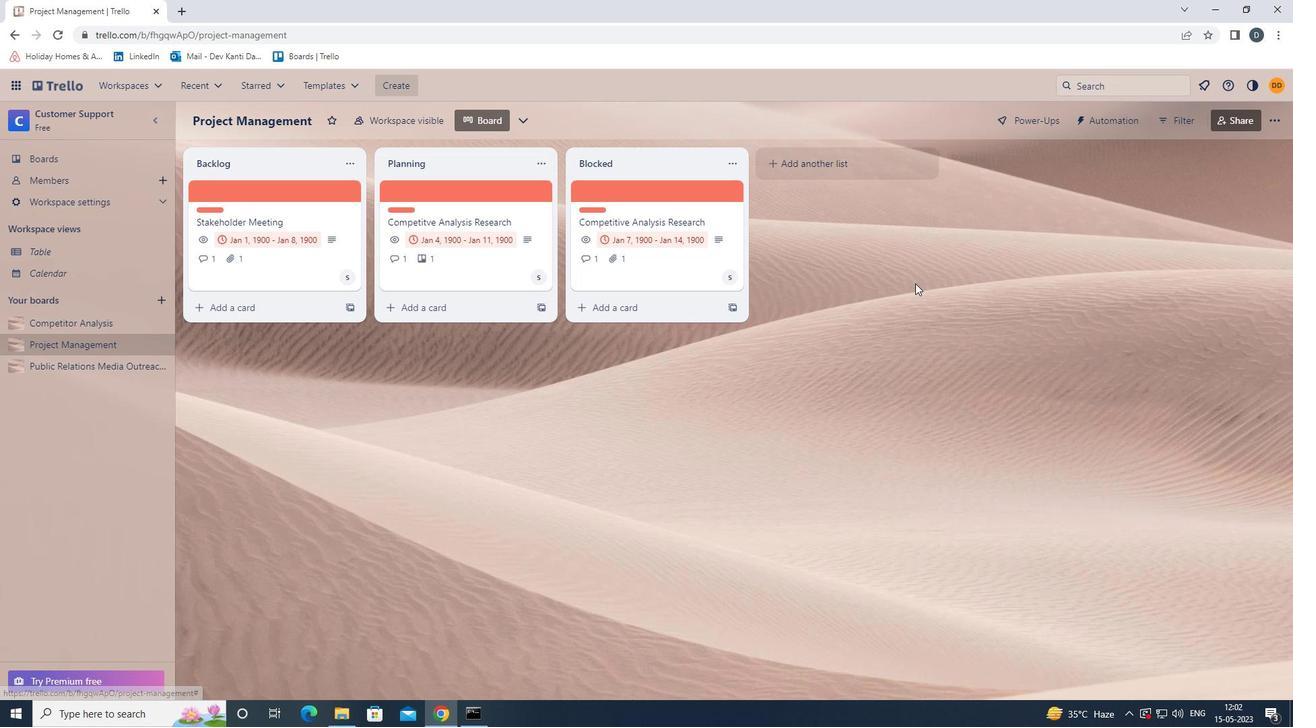 
